 Task: Create a due date automation trigger when advanced on, on the wednesday after a card is due add fields without custom field "Resume" set to a number greater or equal to 1 and lower or equal to 10 at 11:00 AM.
Action: Mouse moved to (1282, 98)
Screenshot: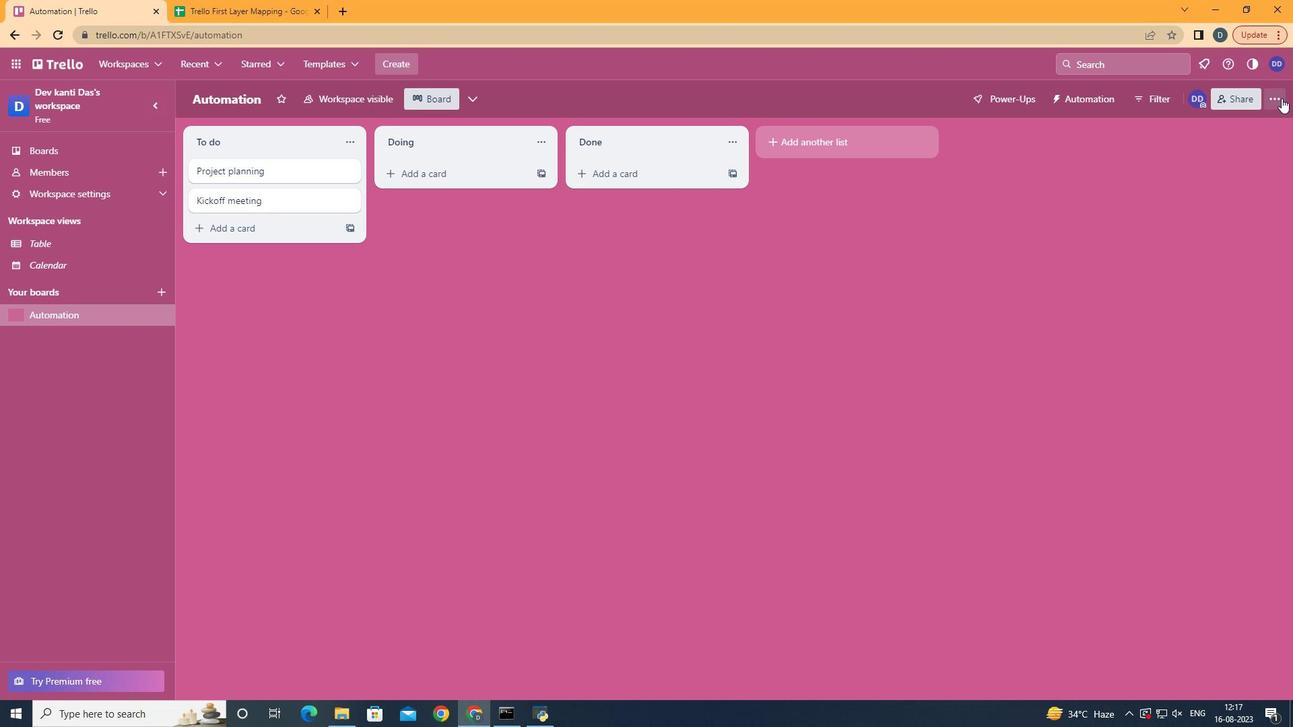 
Action: Mouse pressed left at (1282, 98)
Screenshot: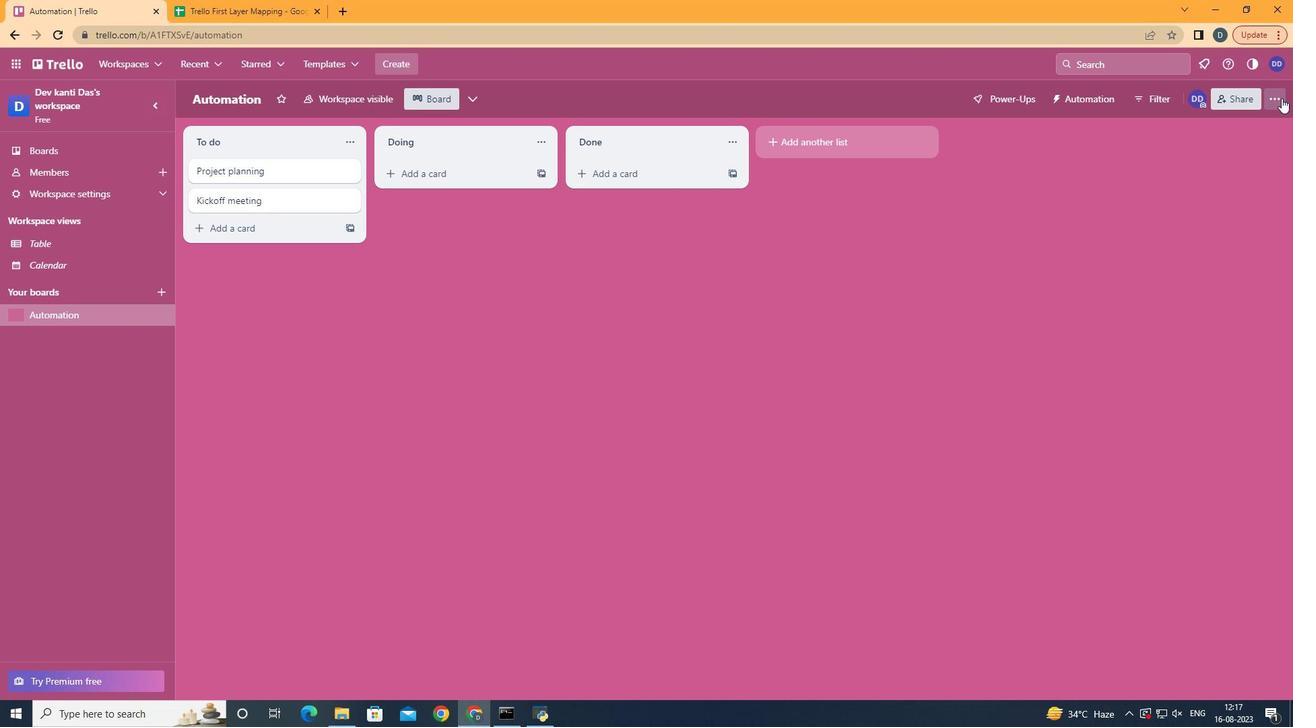 
Action: Mouse moved to (1217, 264)
Screenshot: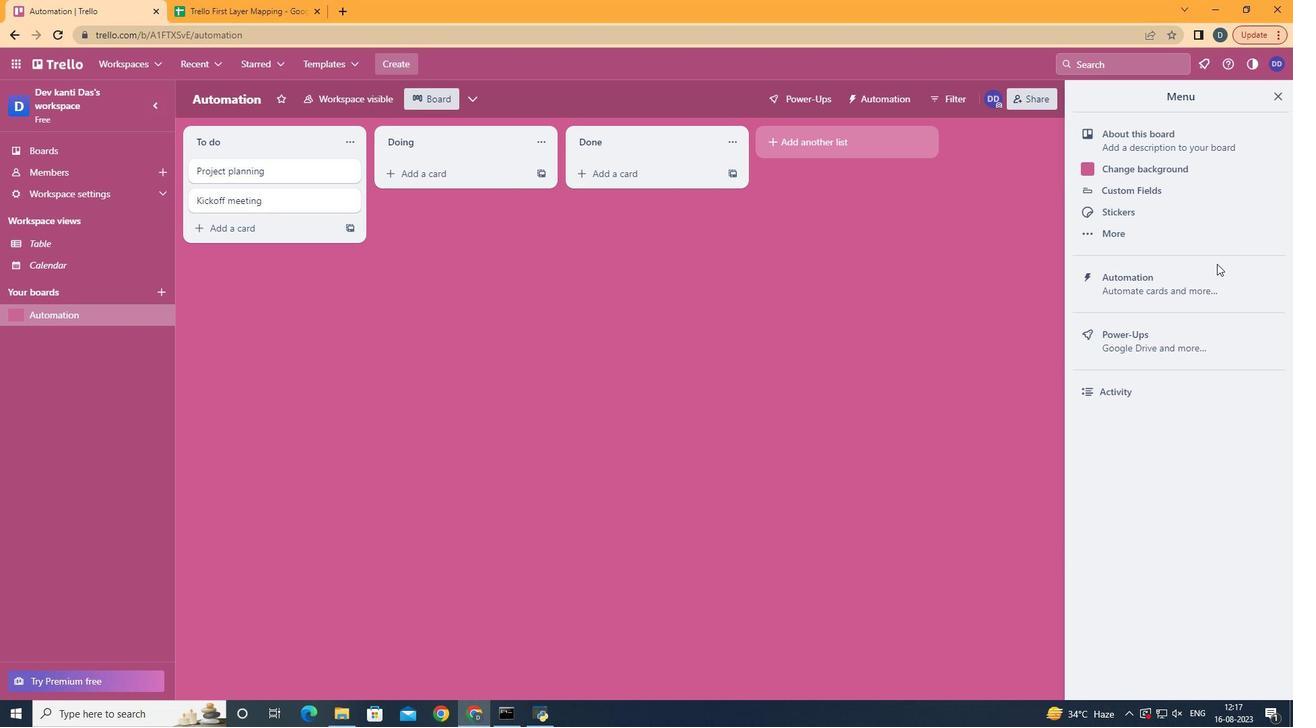 
Action: Mouse pressed left at (1217, 264)
Screenshot: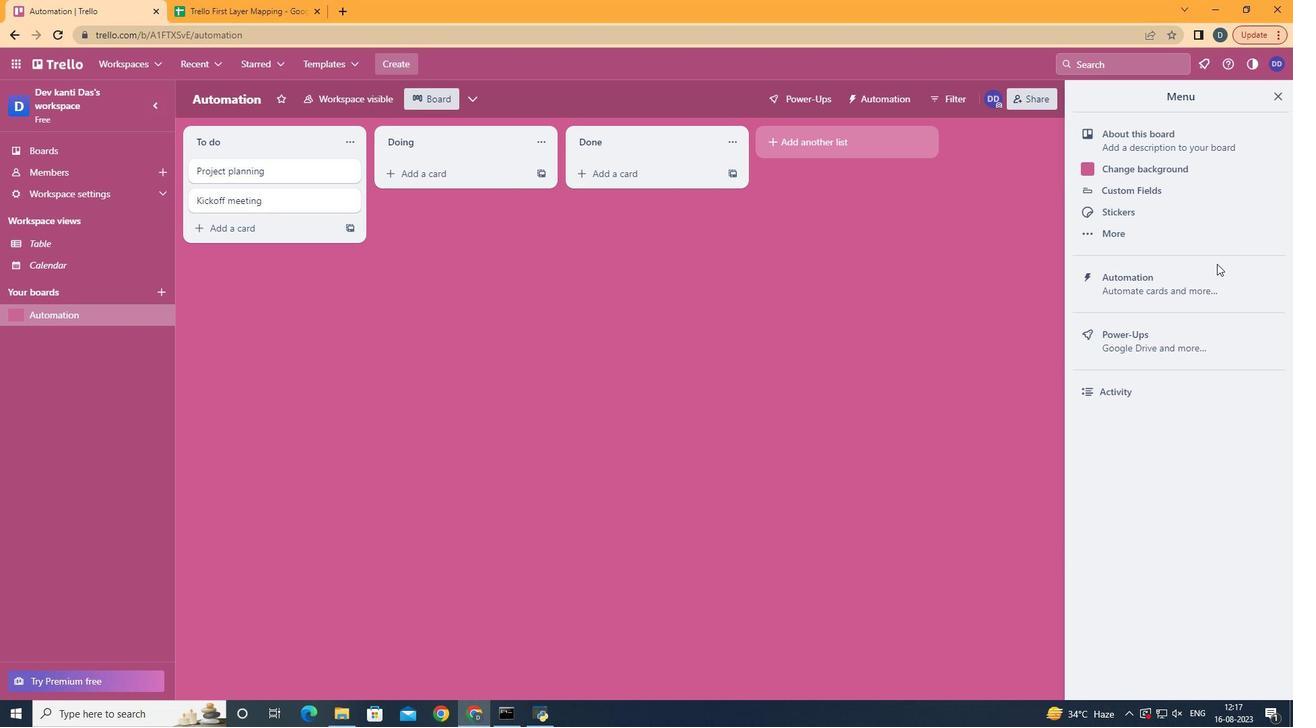 
Action: Mouse moved to (1211, 270)
Screenshot: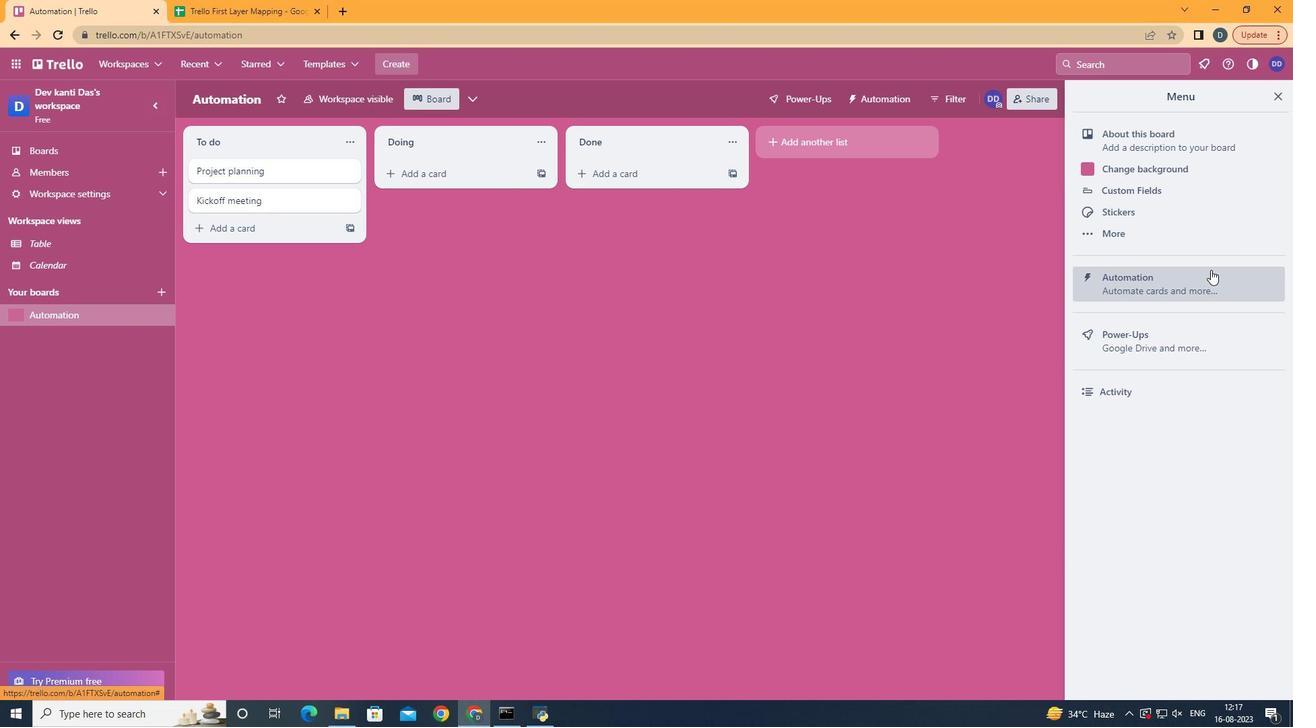 
Action: Mouse pressed left at (1211, 270)
Screenshot: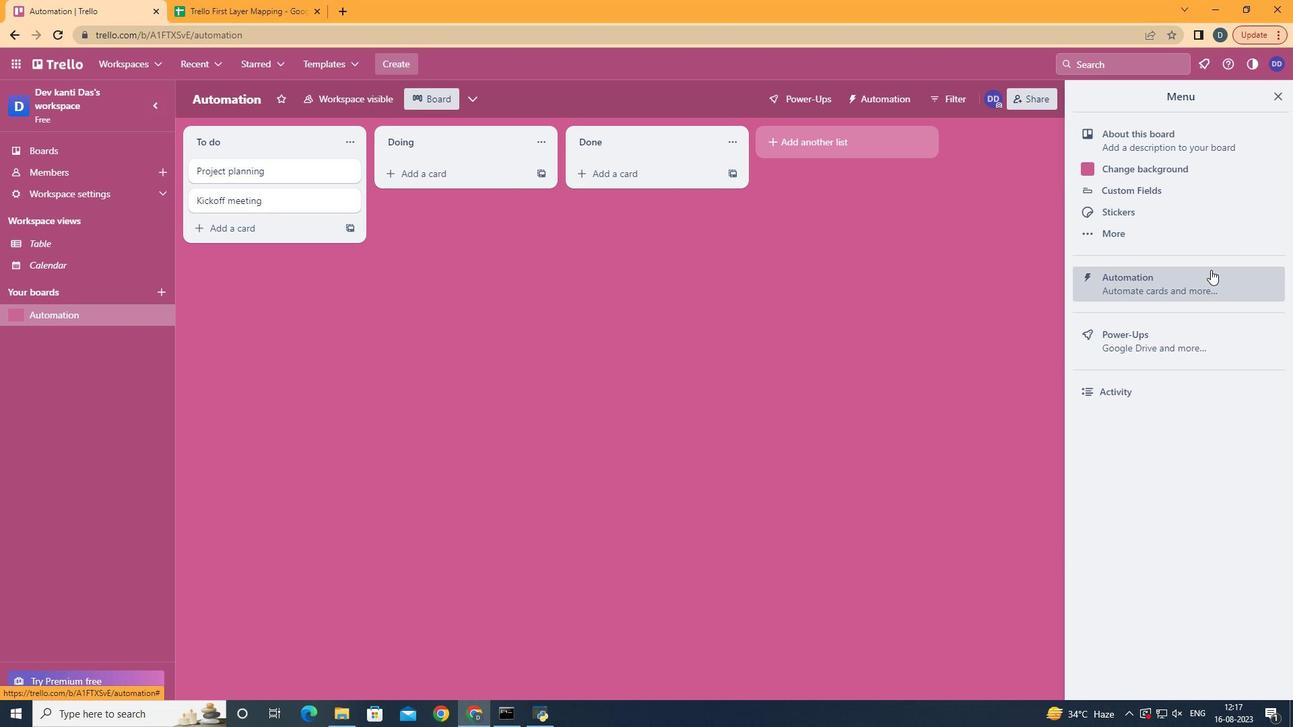 
Action: Mouse moved to (271, 271)
Screenshot: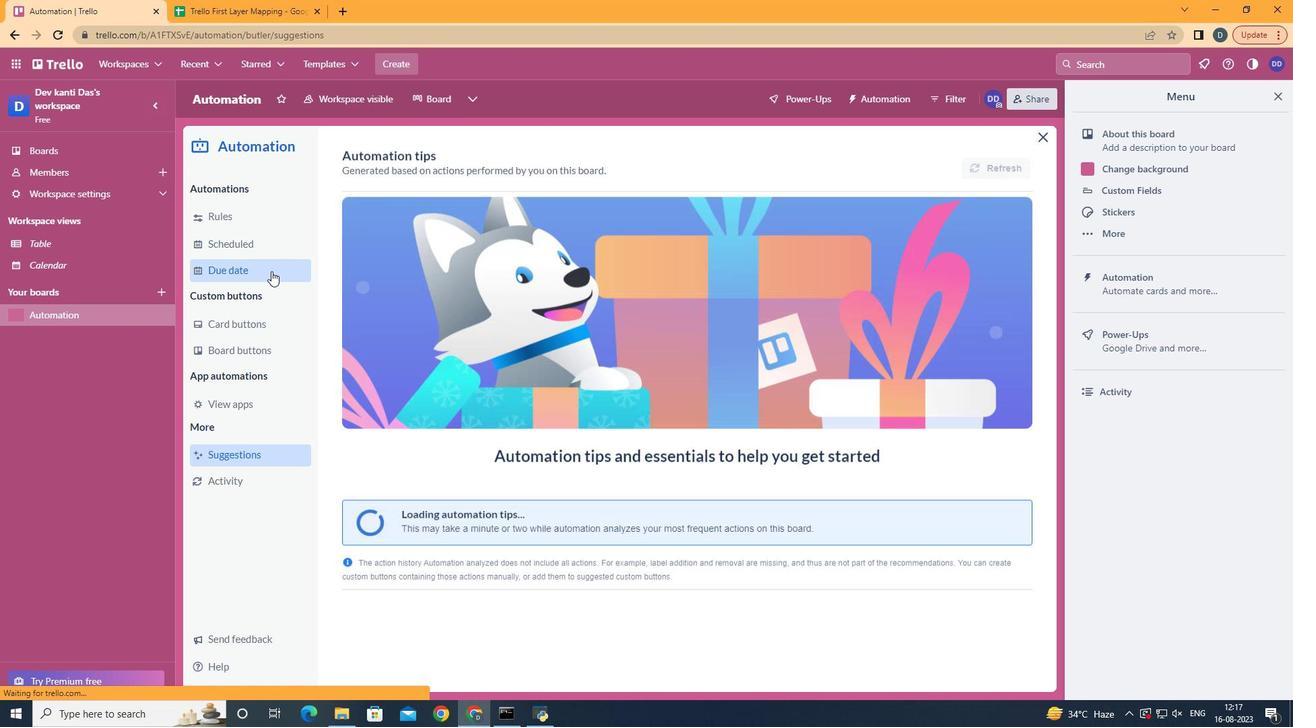 
Action: Mouse pressed left at (271, 271)
Screenshot: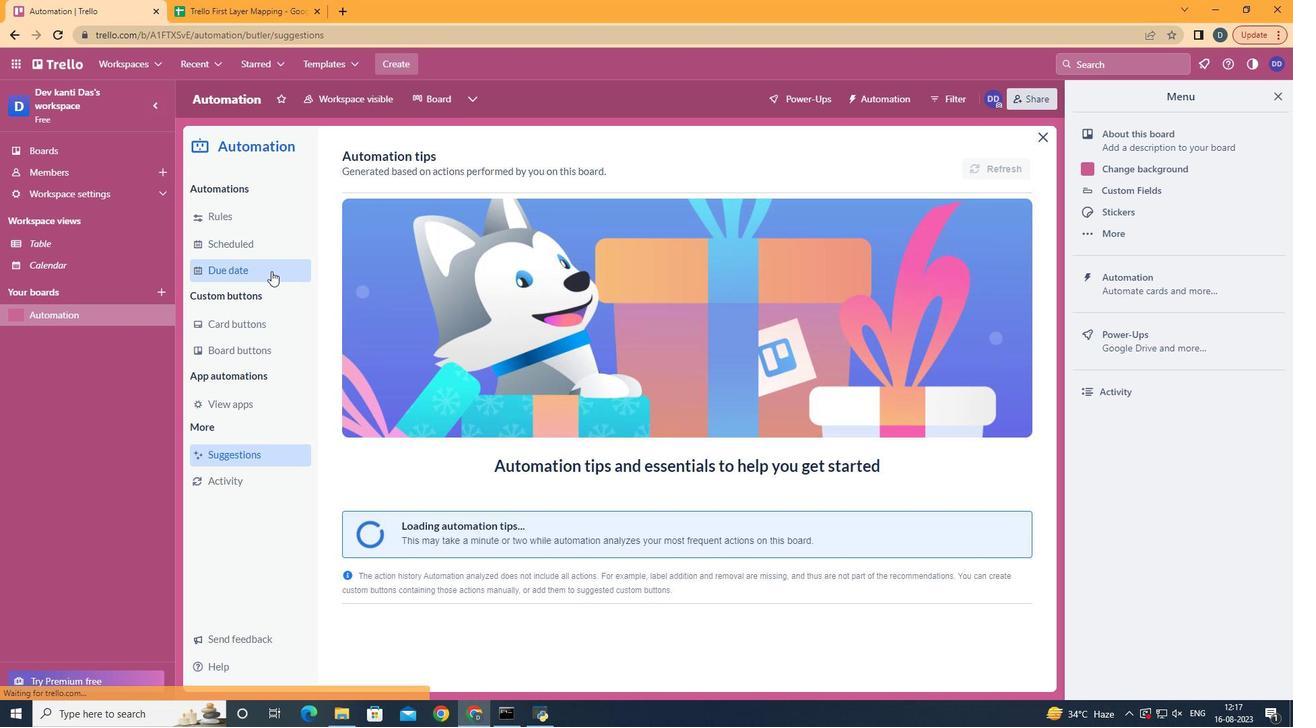 
Action: Mouse moved to (953, 159)
Screenshot: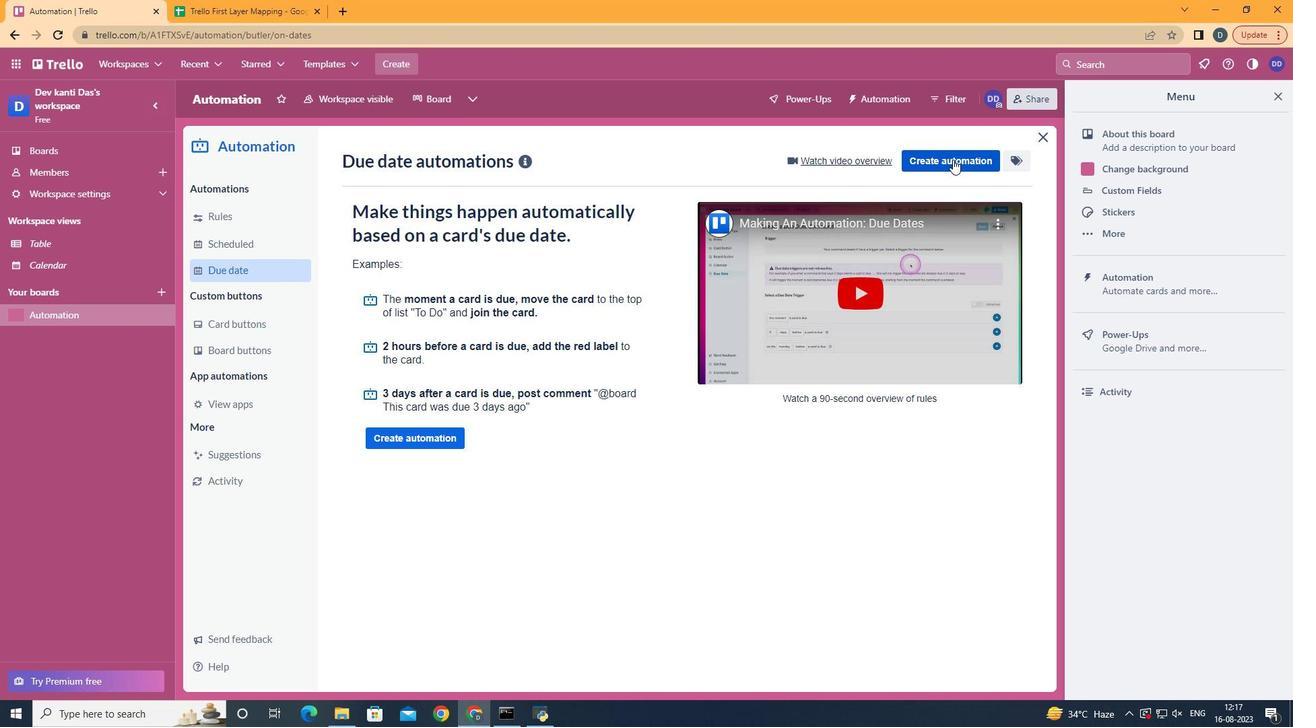 
Action: Mouse pressed left at (953, 159)
Screenshot: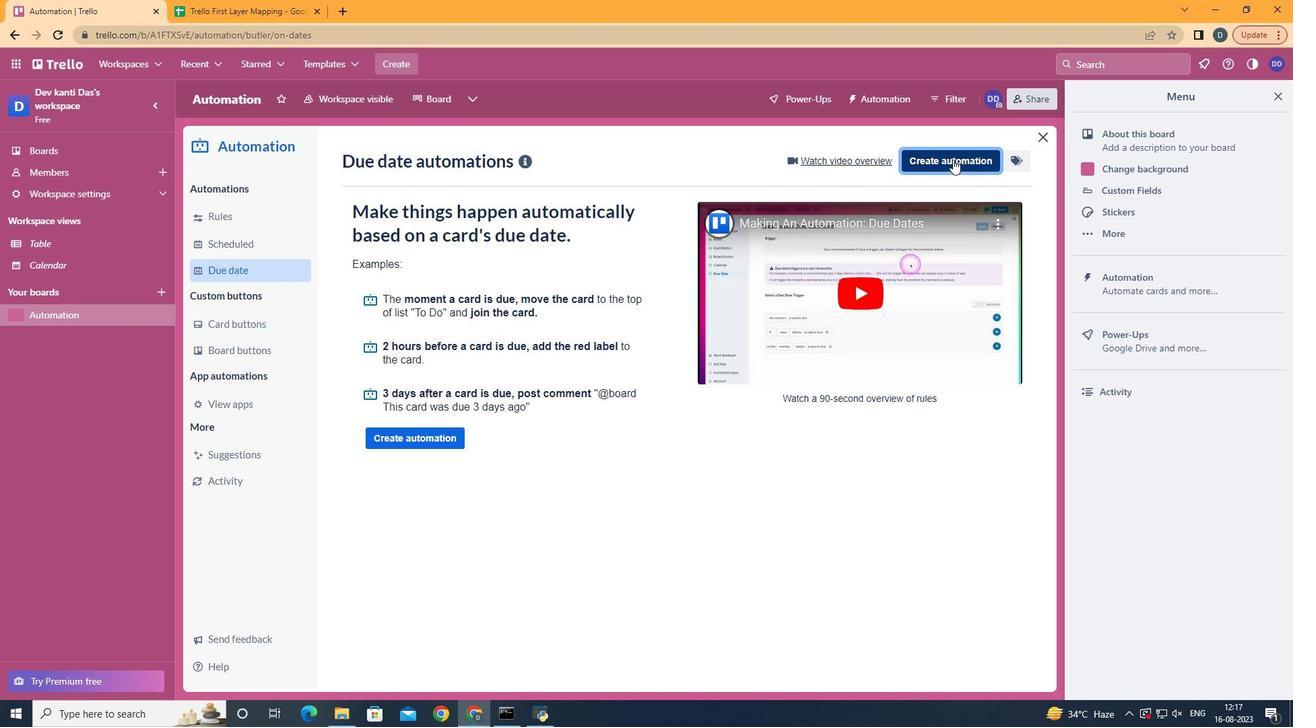 
Action: Mouse moved to (677, 286)
Screenshot: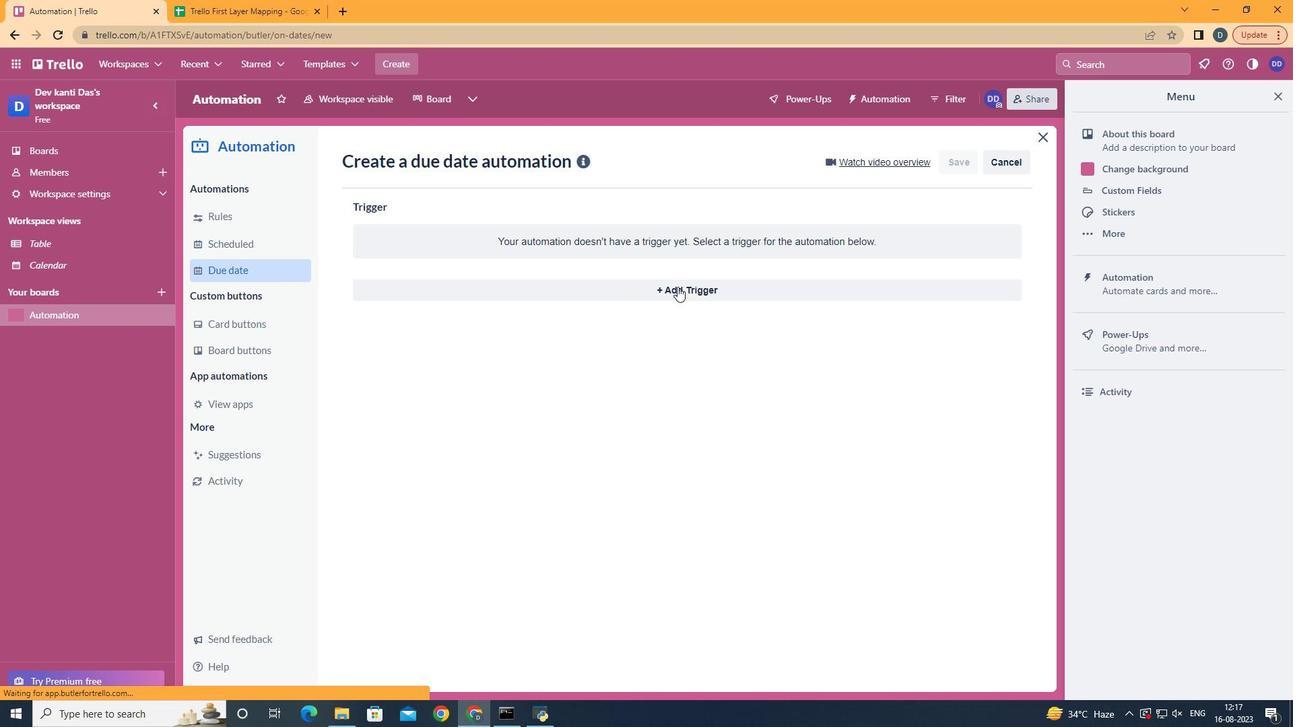 
Action: Mouse pressed left at (677, 286)
Screenshot: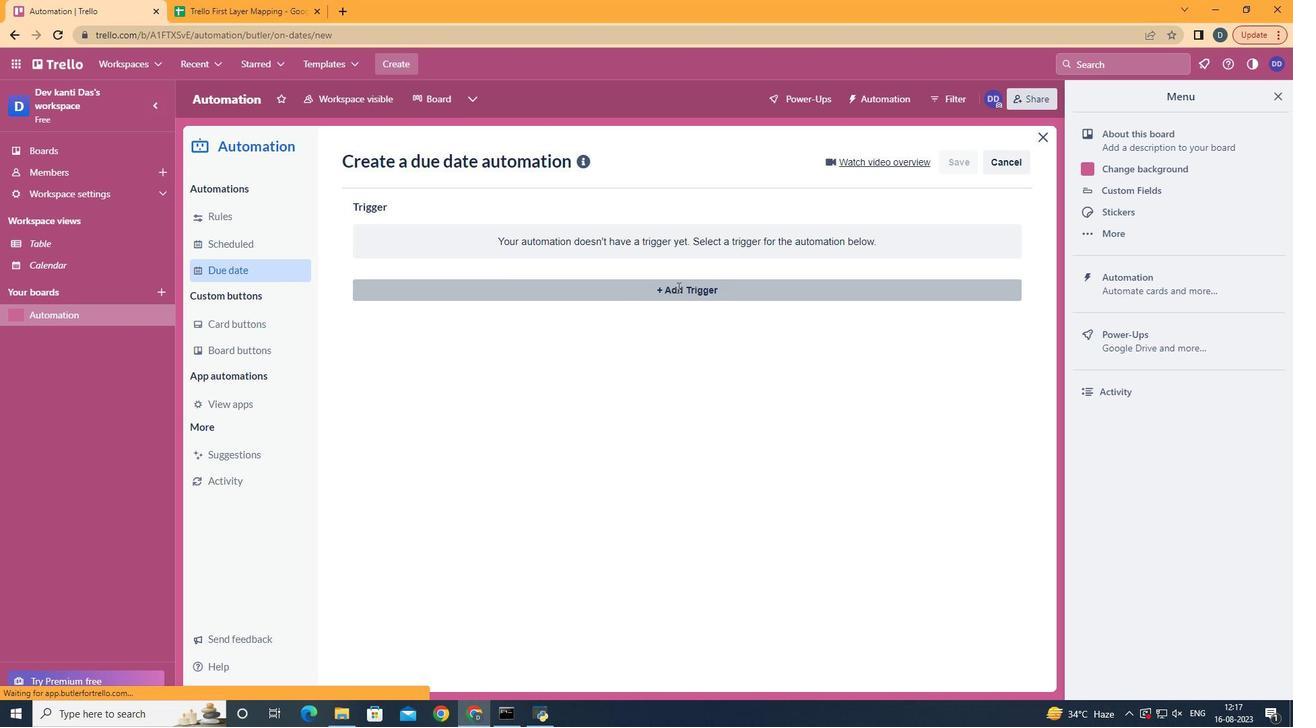 
Action: Mouse moved to (445, 408)
Screenshot: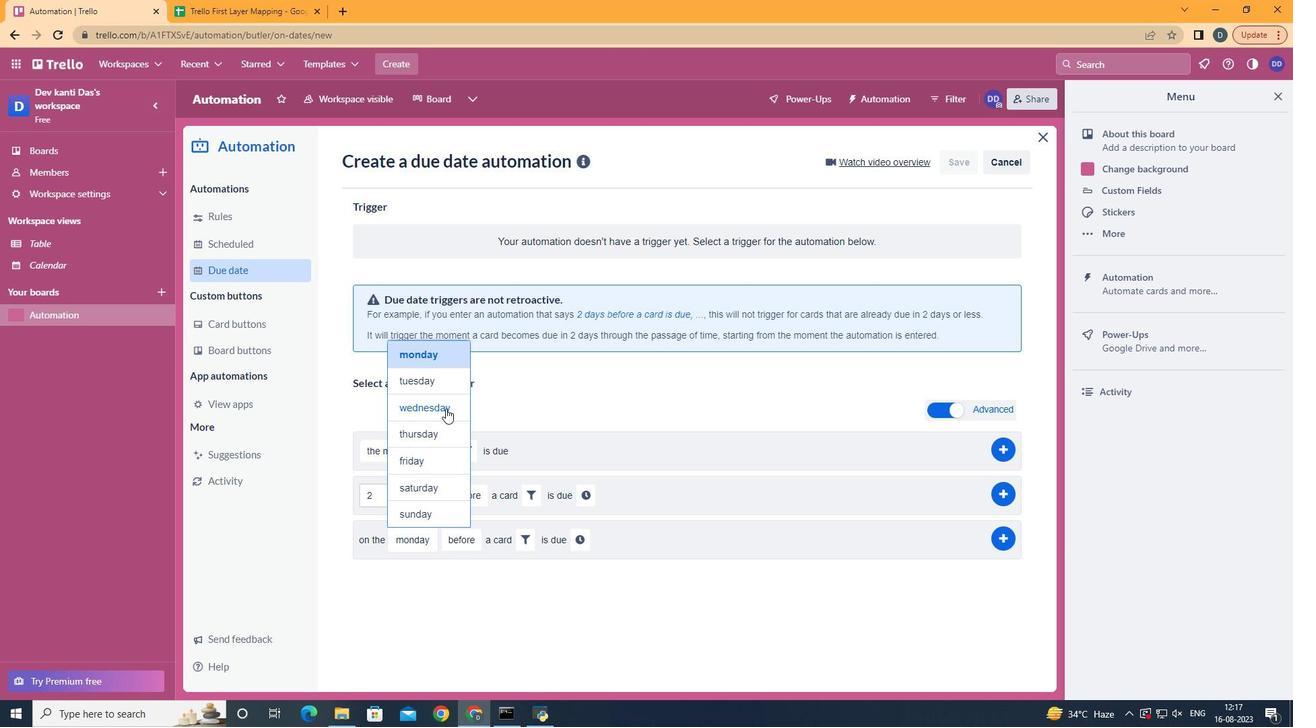 
Action: Mouse pressed left at (445, 408)
Screenshot: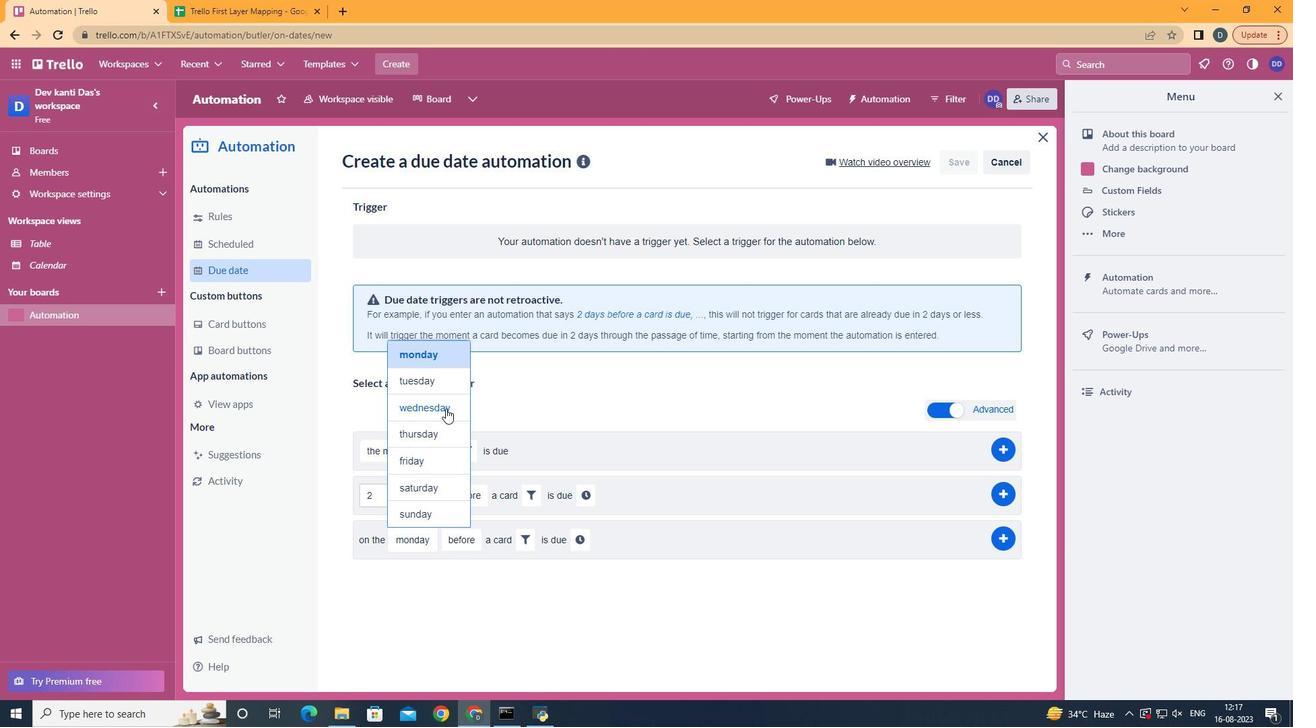 
Action: Mouse moved to (497, 597)
Screenshot: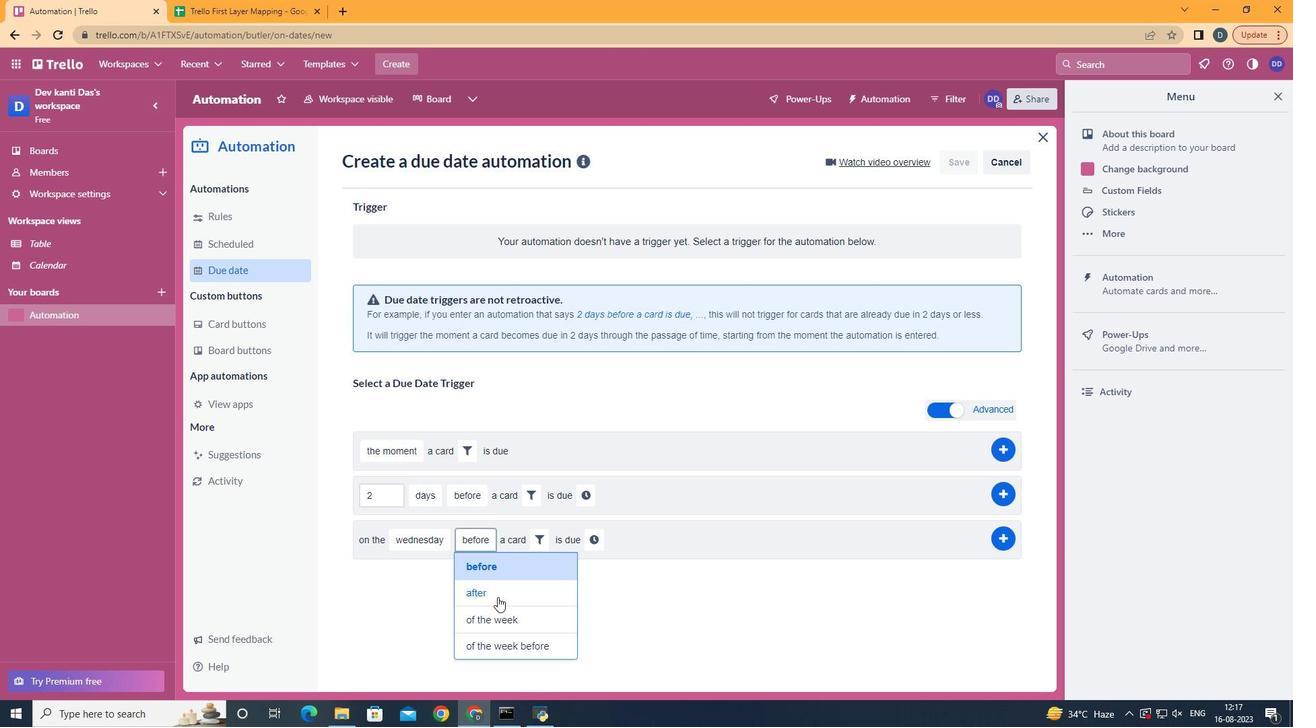 
Action: Mouse pressed left at (497, 597)
Screenshot: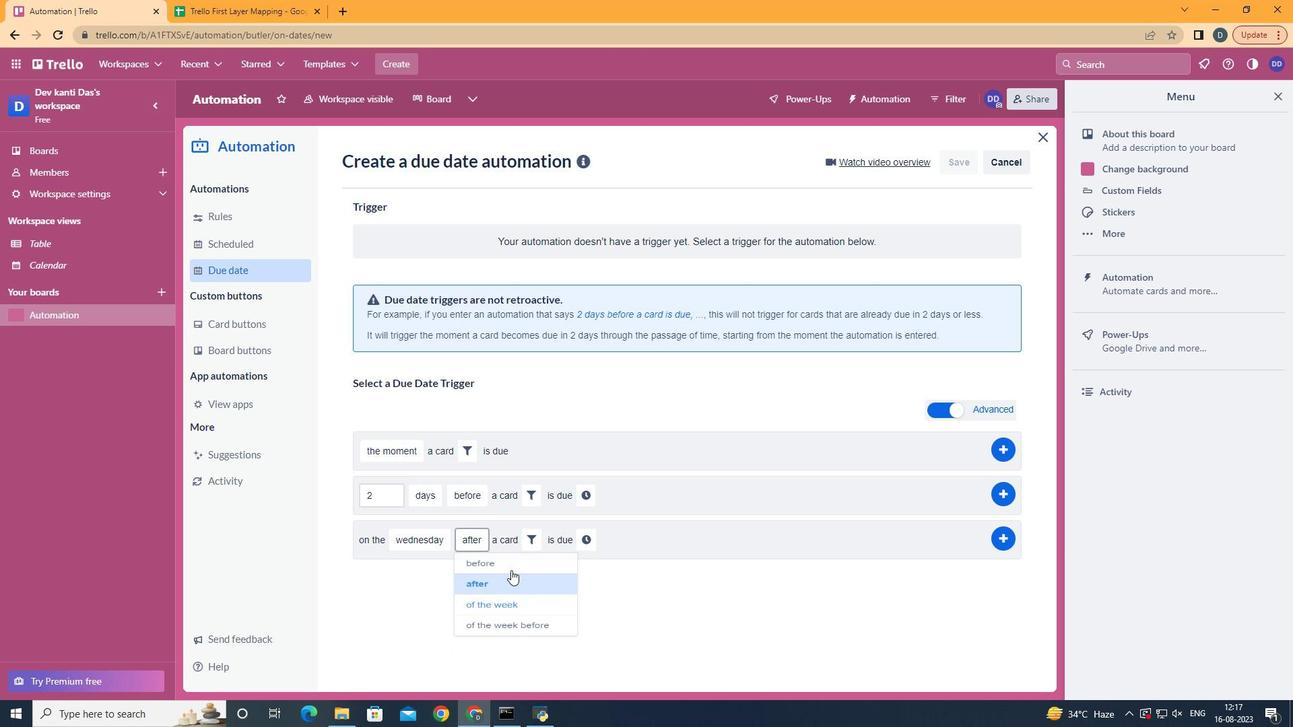 
Action: Mouse moved to (528, 534)
Screenshot: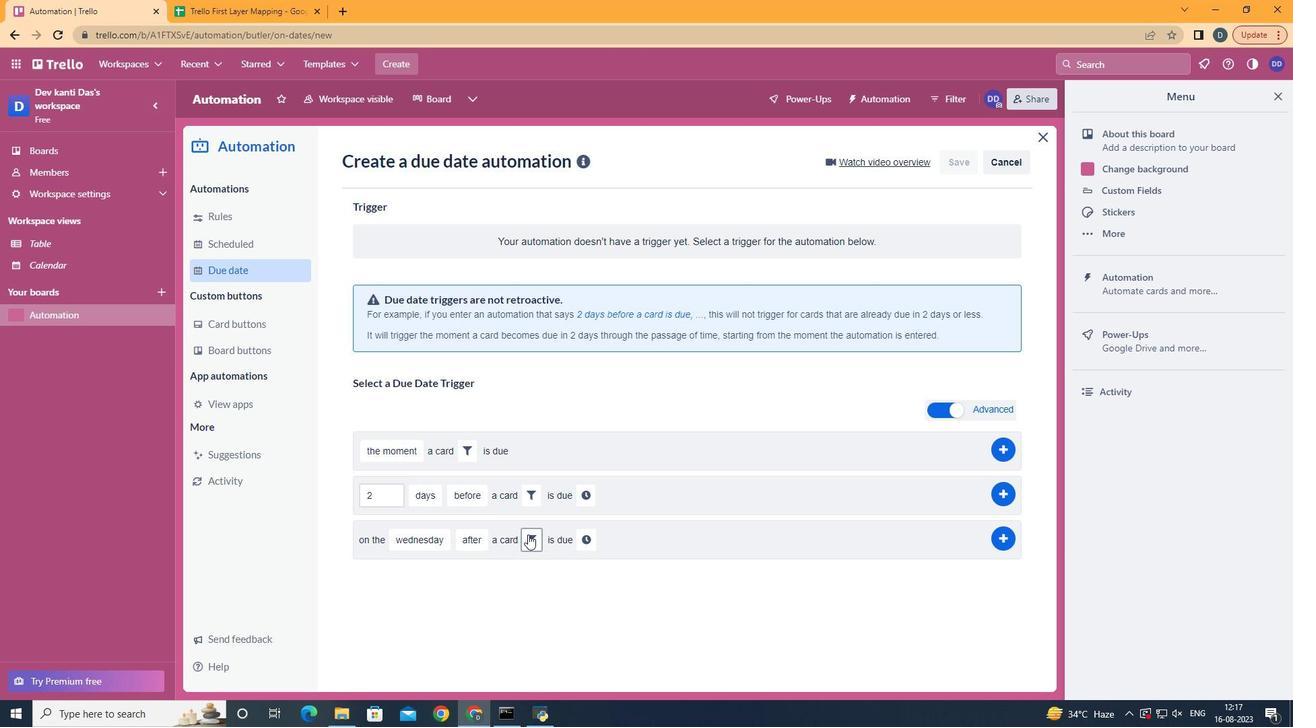 
Action: Mouse pressed left at (528, 534)
Screenshot: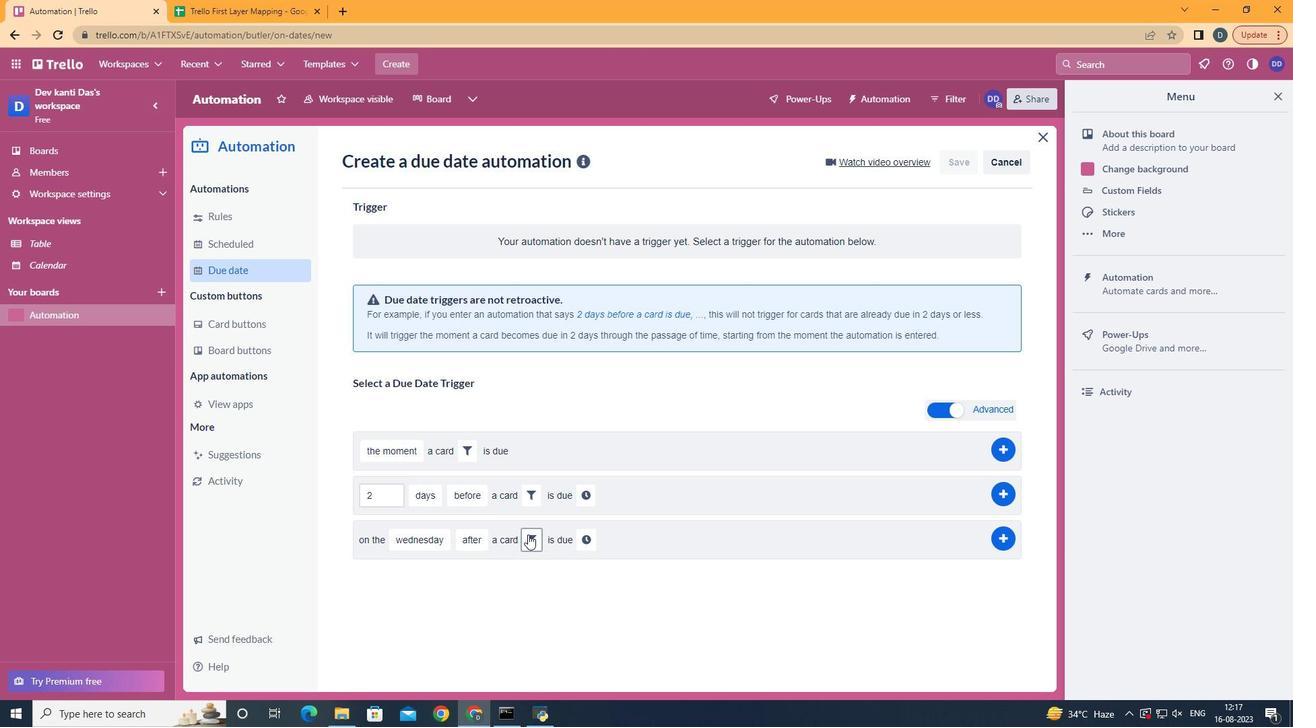 
Action: Mouse moved to (759, 585)
Screenshot: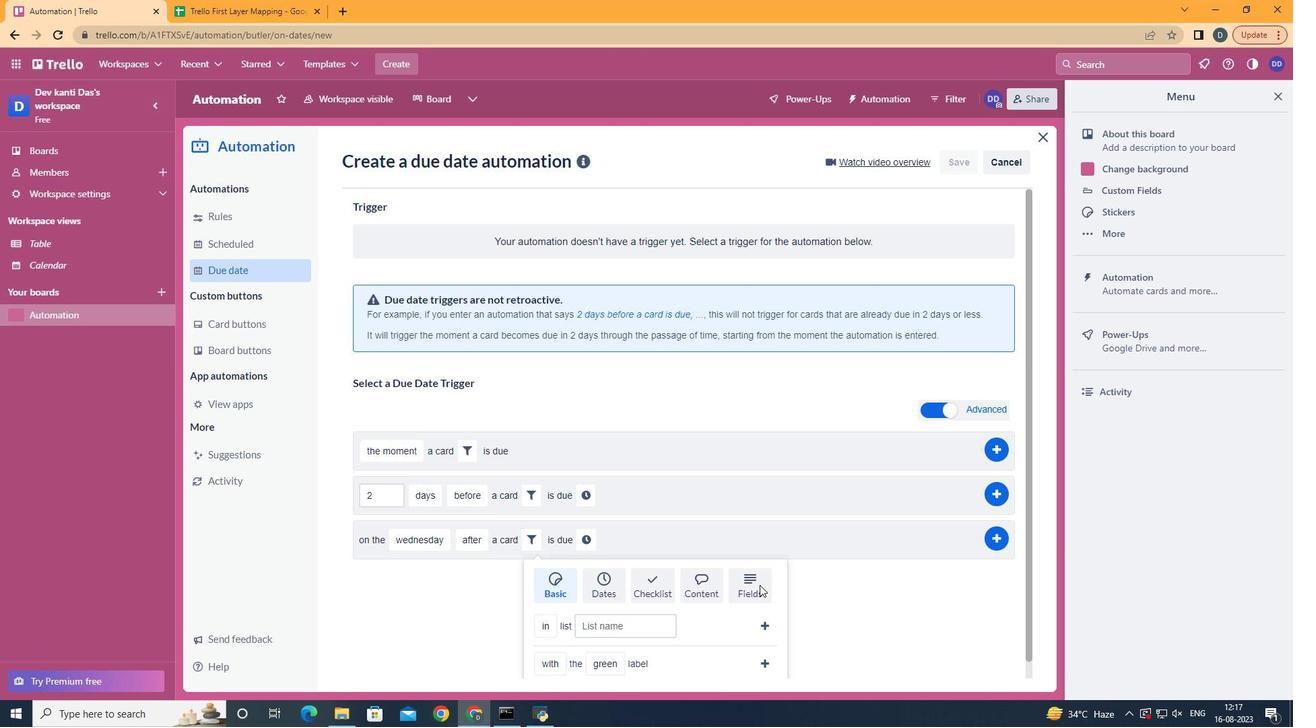 
Action: Mouse pressed left at (759, 585)
Screenshot: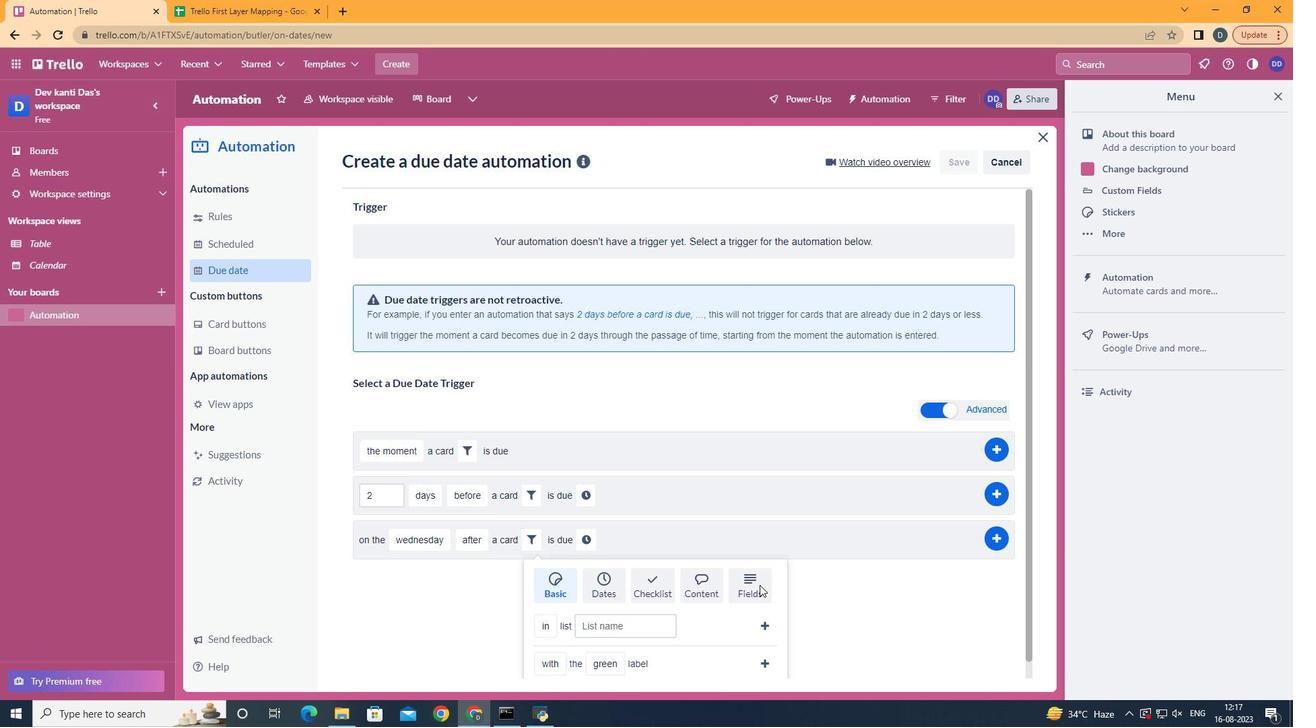 
Action: Mouse scrolled (759, 584) with delta (0, 0)
Screenshot: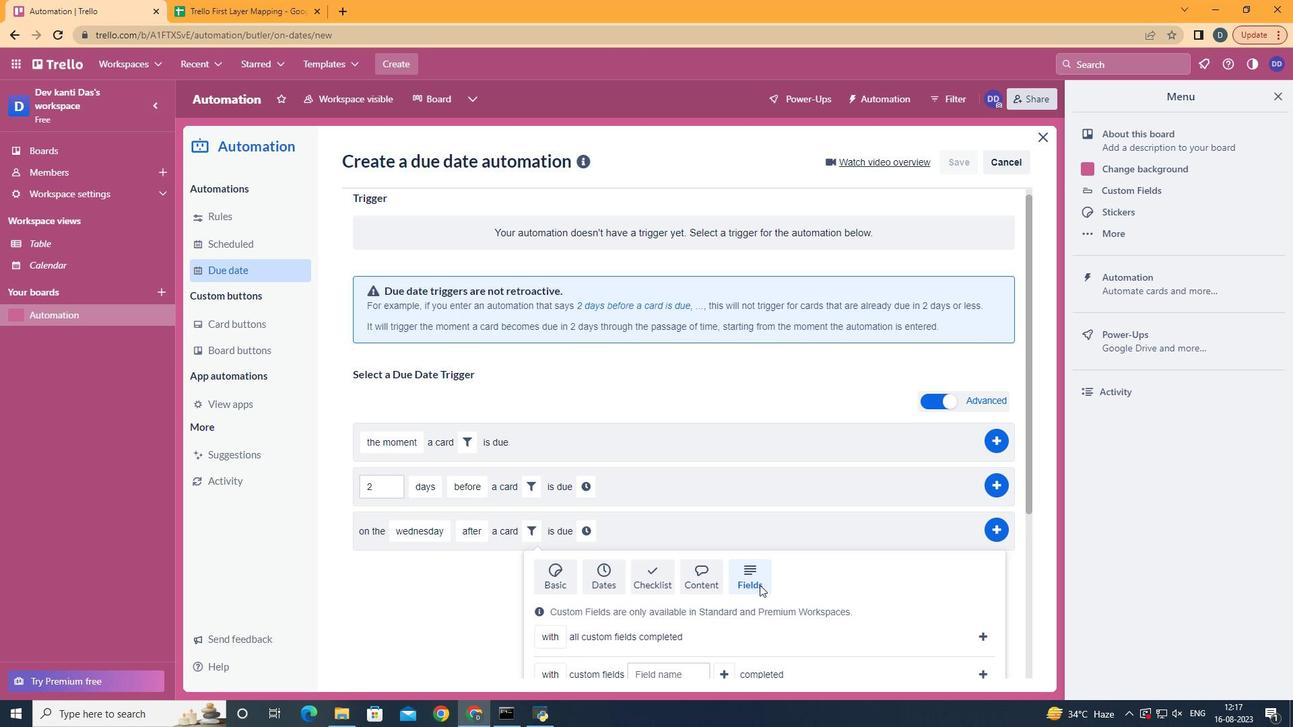
Action: Mouse scrolled (759, 584) with delta (0, 0)
Screenshot: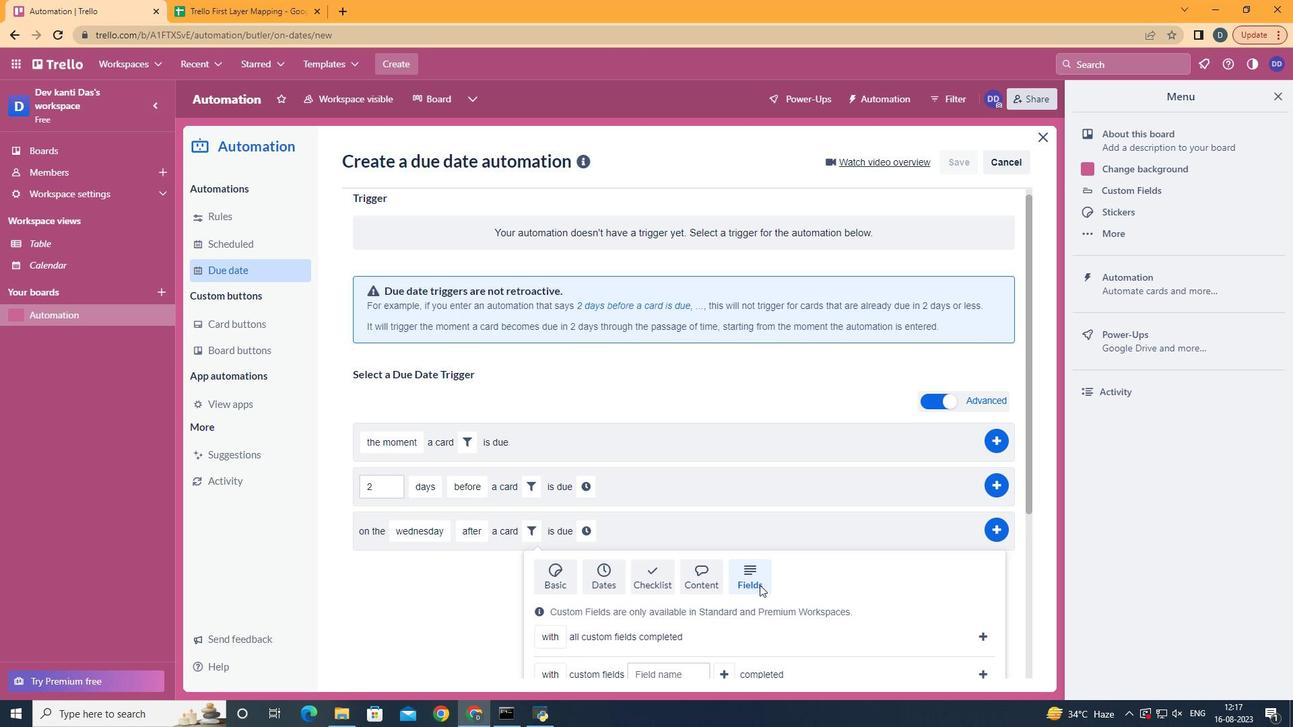 
Action: Mouse scrolled (759, 584) with delta (0, 0)
Screenshot: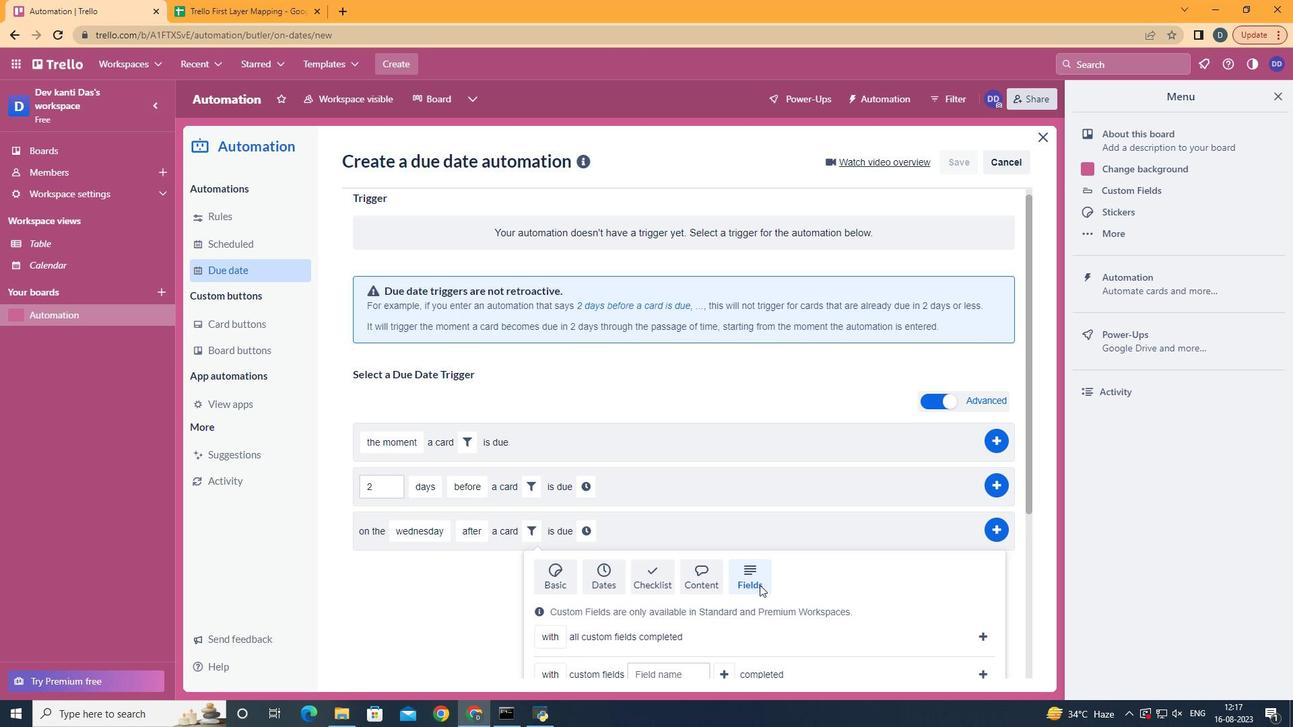 
Action: Mouse scrolled (759, 584) with delta (0, 0)
Screenshot: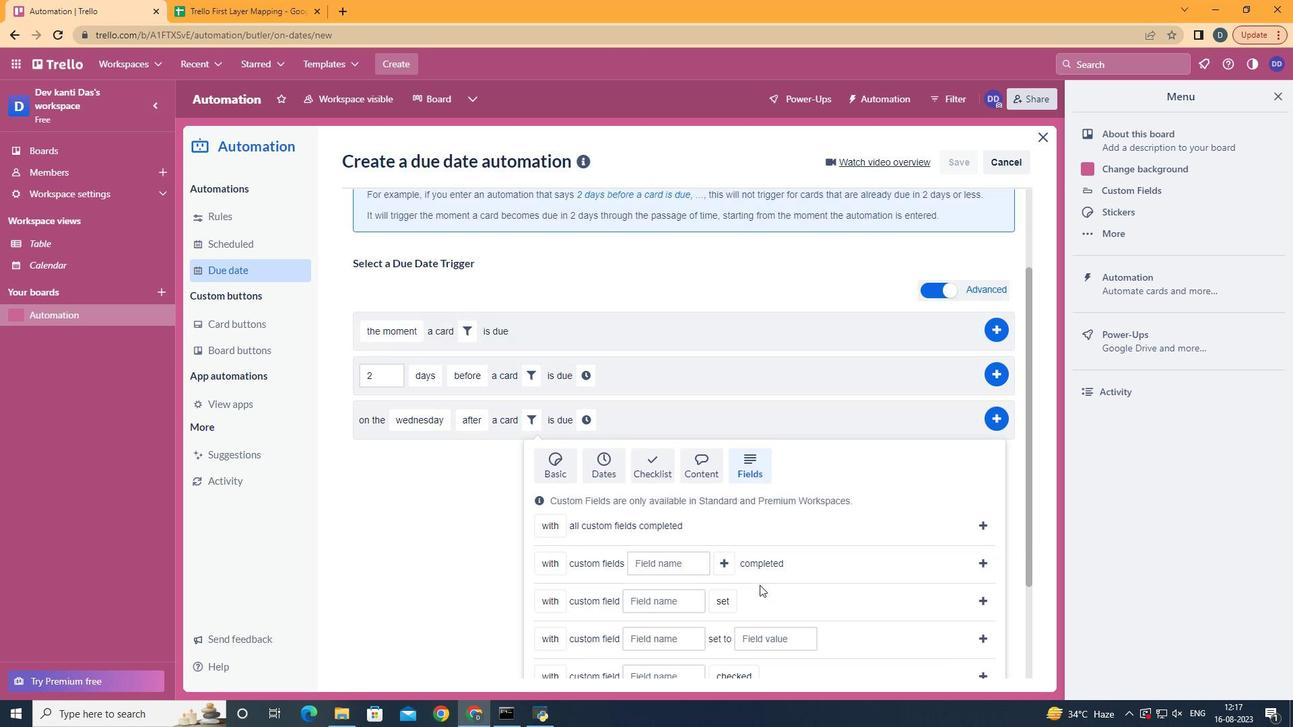 
Action: Mouse scrolled (759, 584) with delta (0, 0)
Screenshot: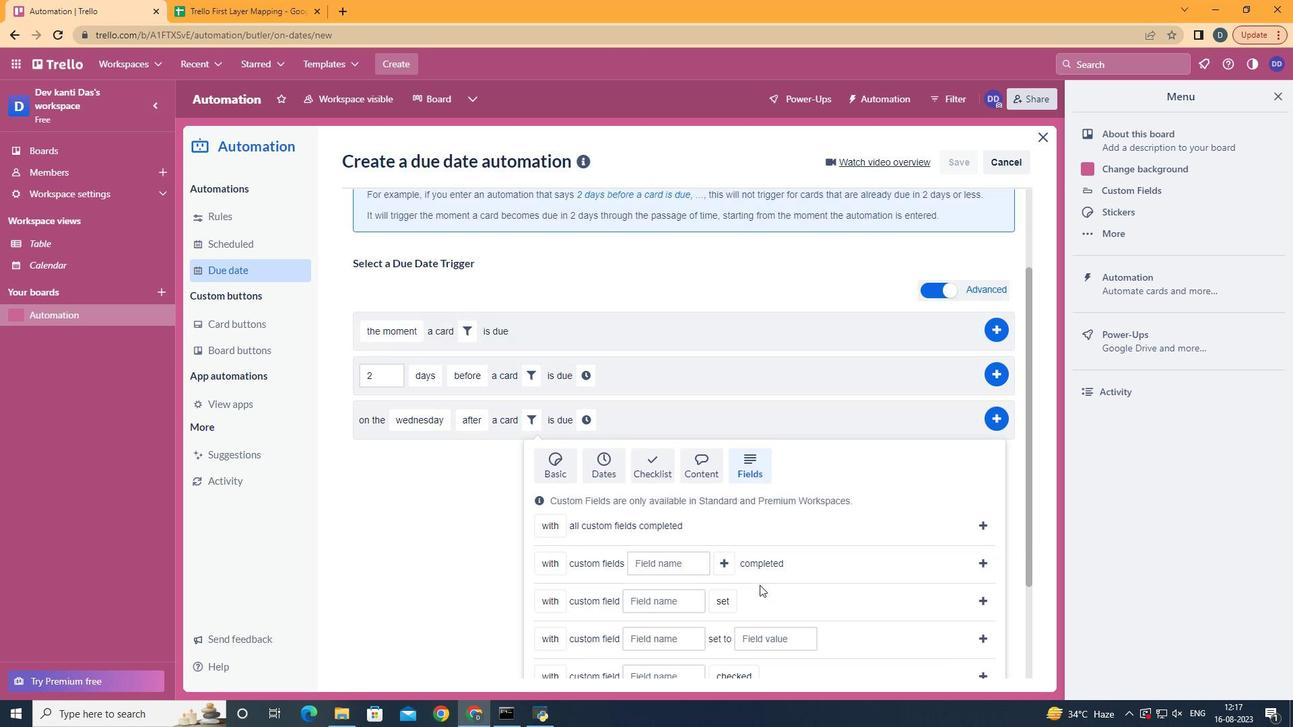 
Action: Mouse moved to (644, 578)
Screenshot: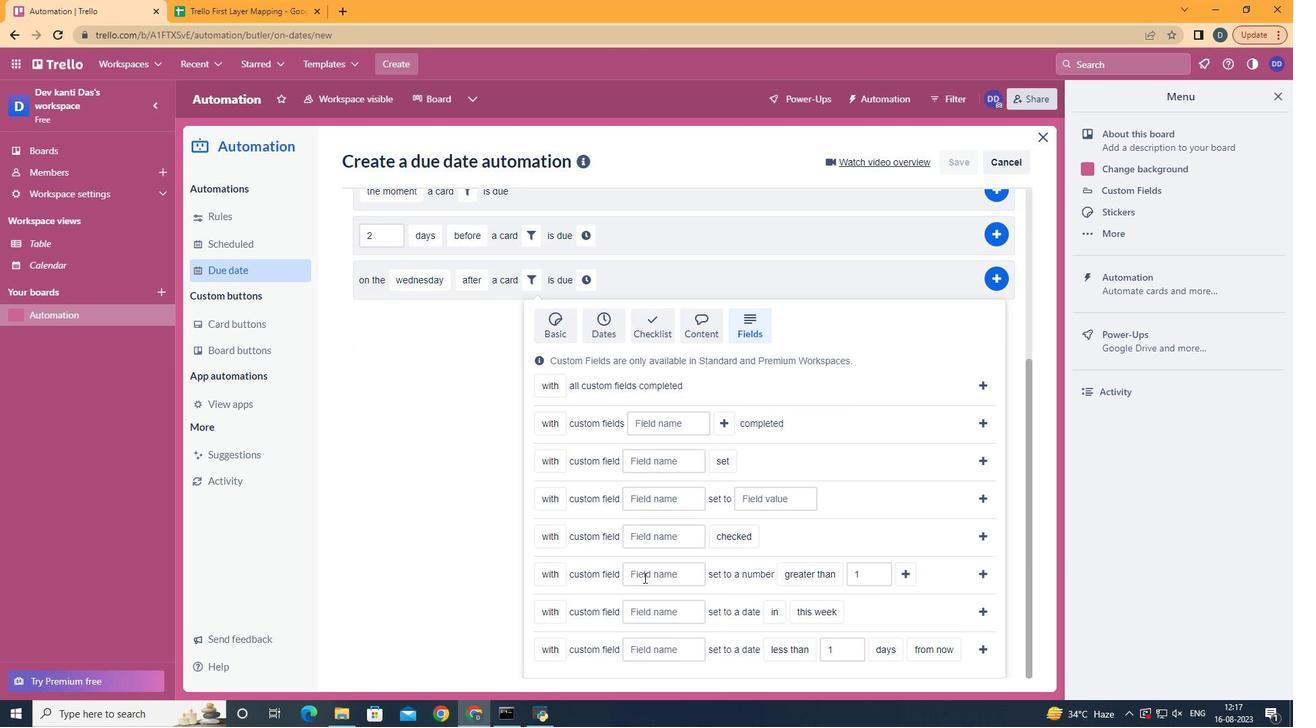 
Action: Mouse pressed left at (644, 578)
Screenshot: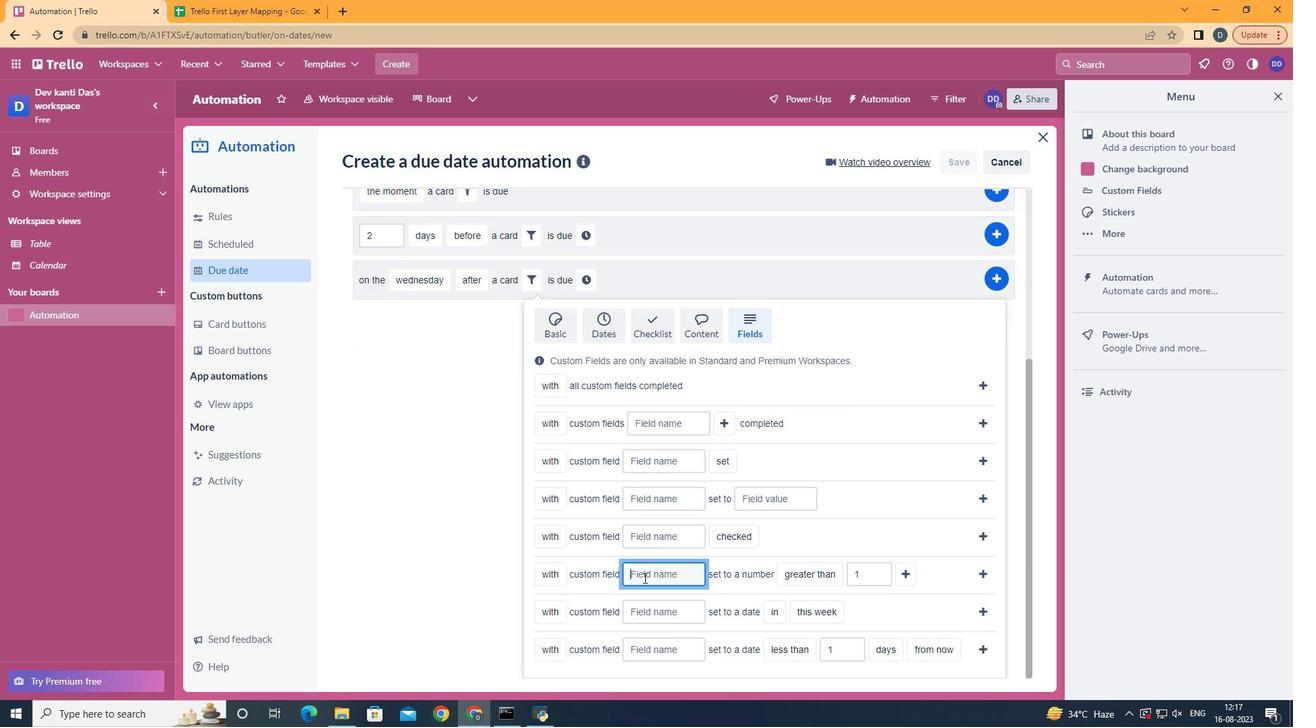 
Action: Mouse moved to (553, 623)
Screenshot: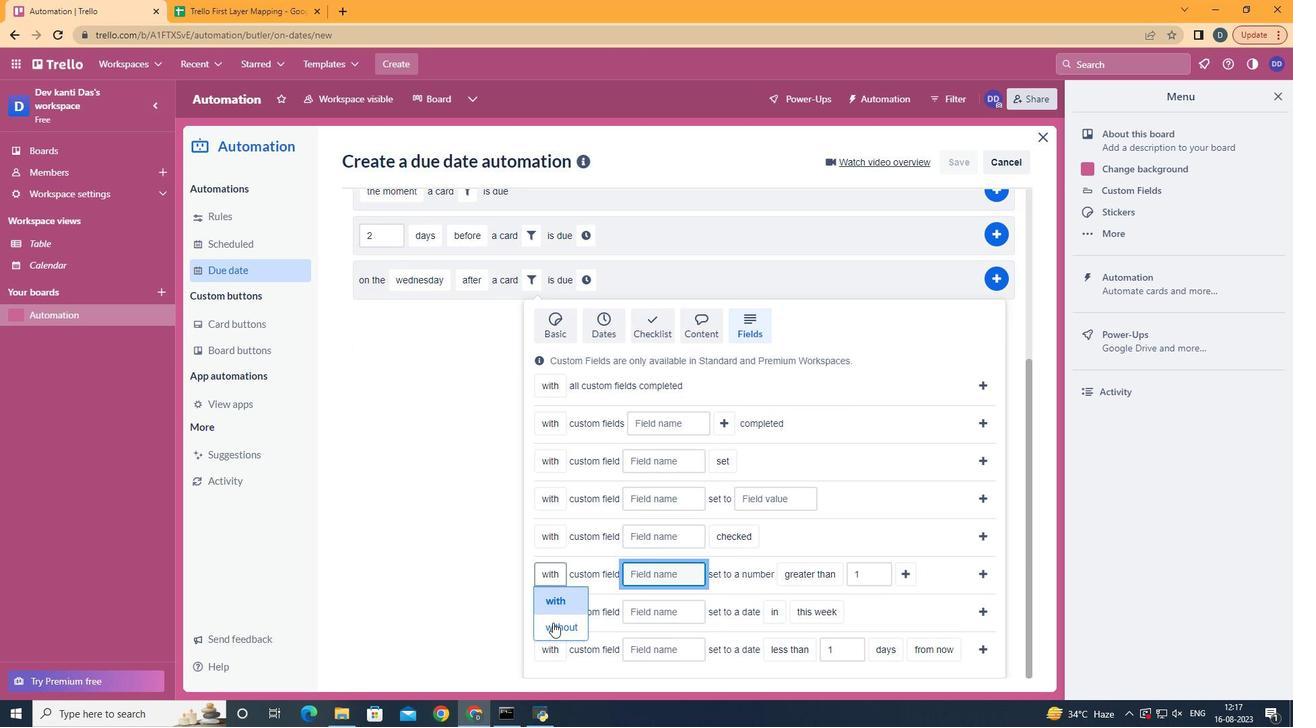 
Action: Mouse pressed left at (553, 623)
Screenshot: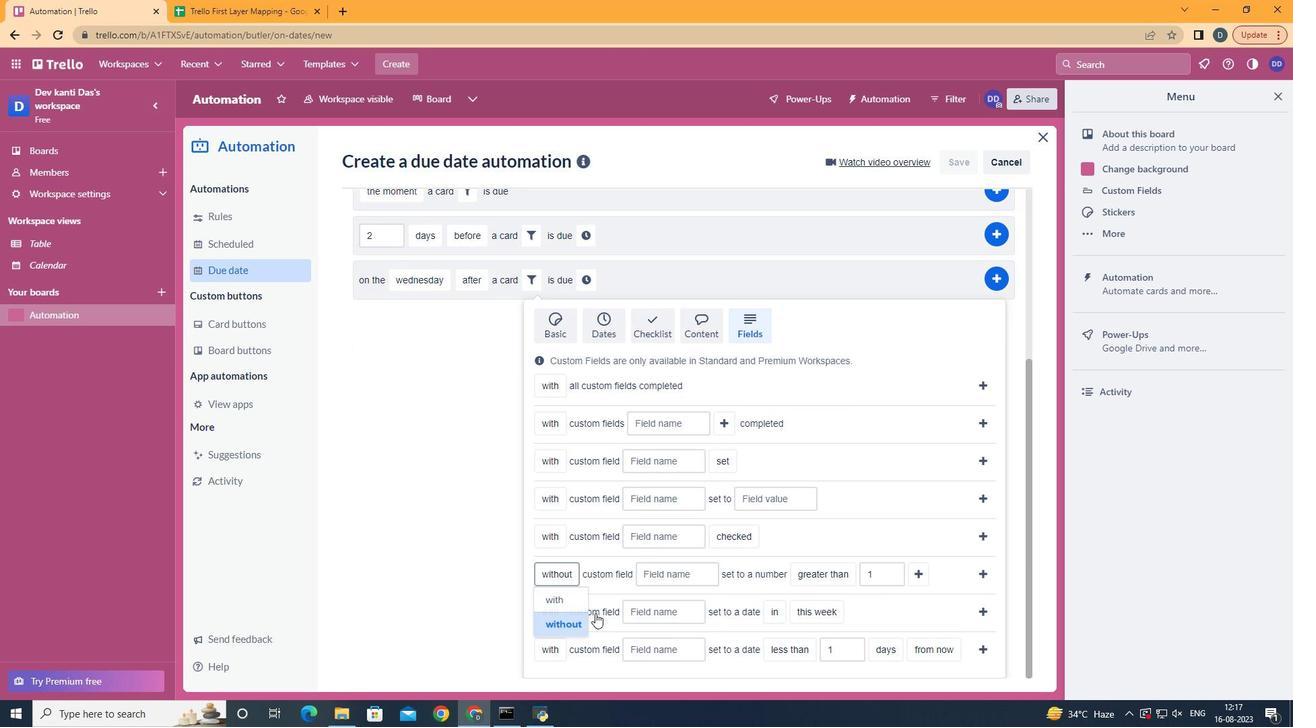 
Action: Mouse moved to (670, 577)
Screenshot: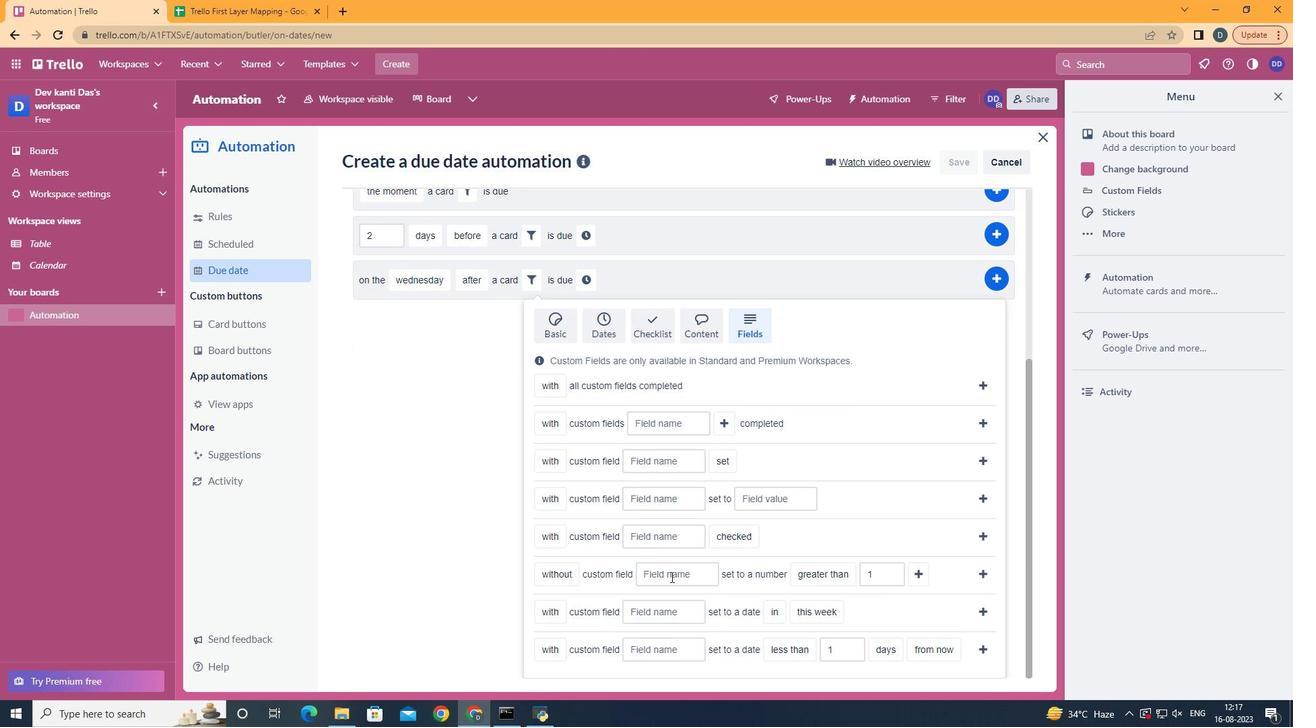 
Action: Mouse pressed left at (670, 577)
Screenshot: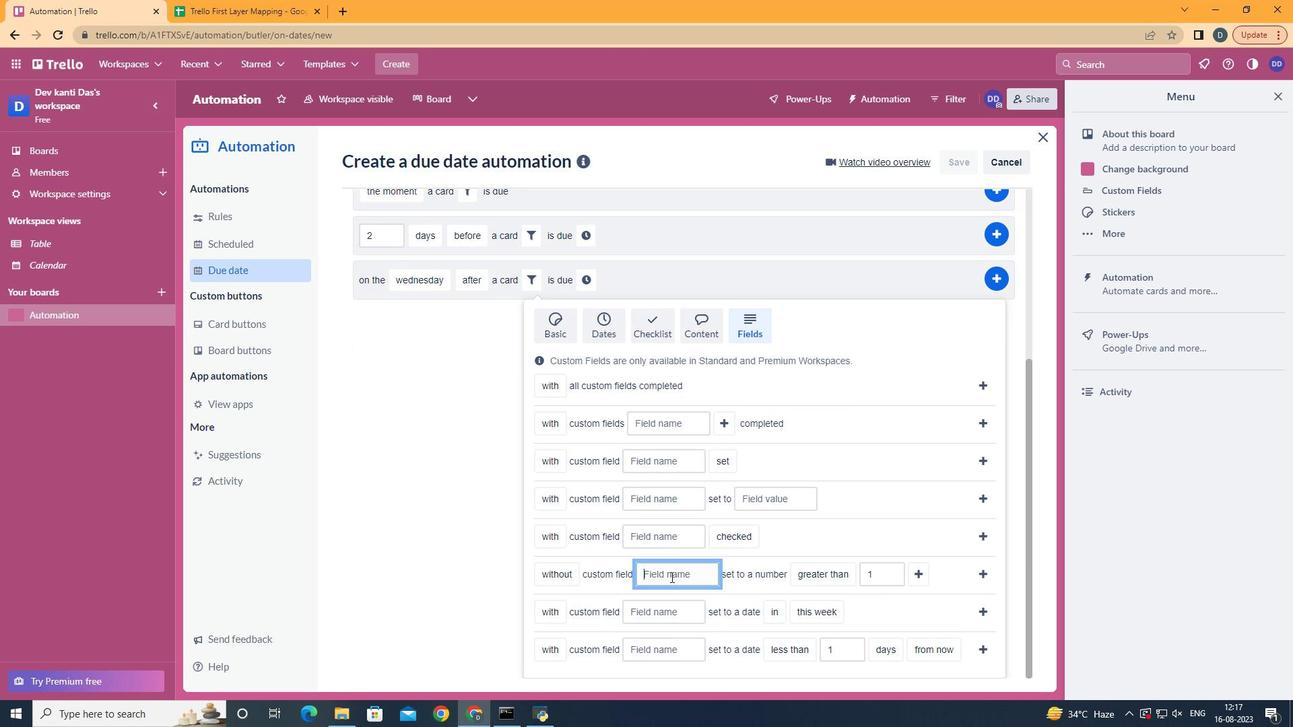 
Action: Key pressed <Key.shift><Key.shift><Key.shift>Resume
Screenshot: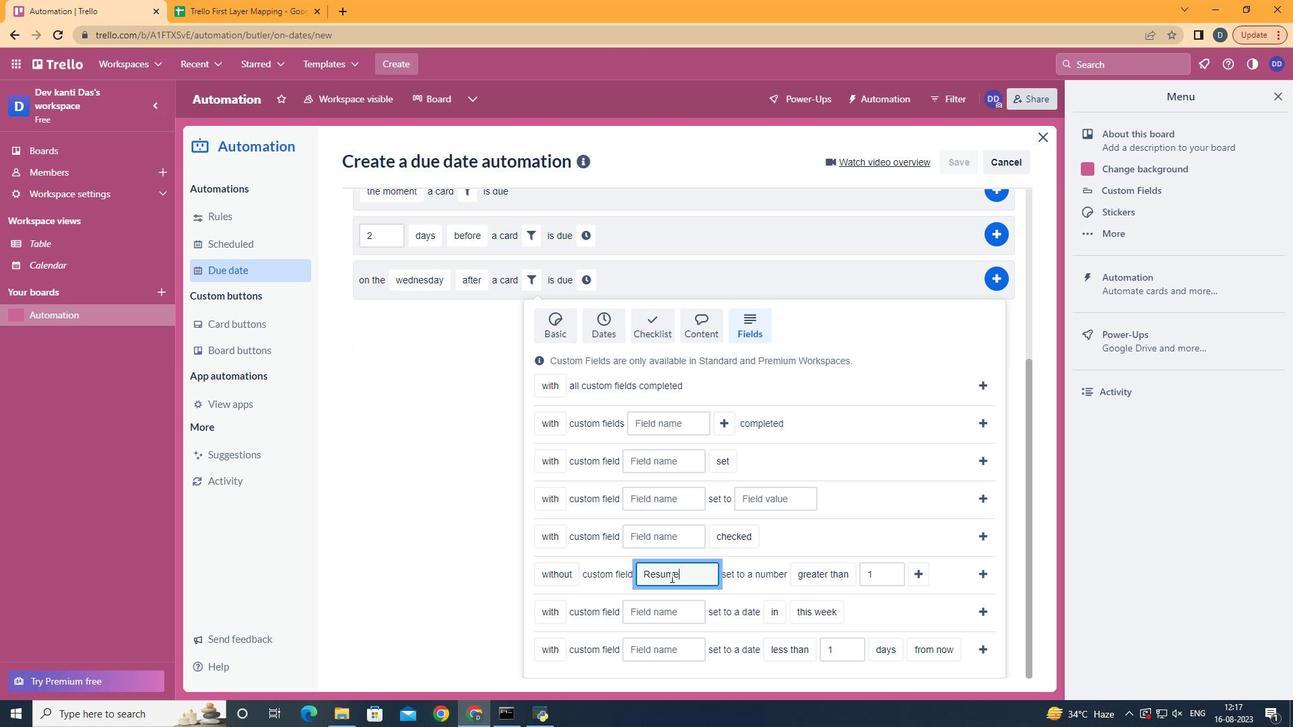 
Action: Mouse moved to (857, 496)
Screenshot: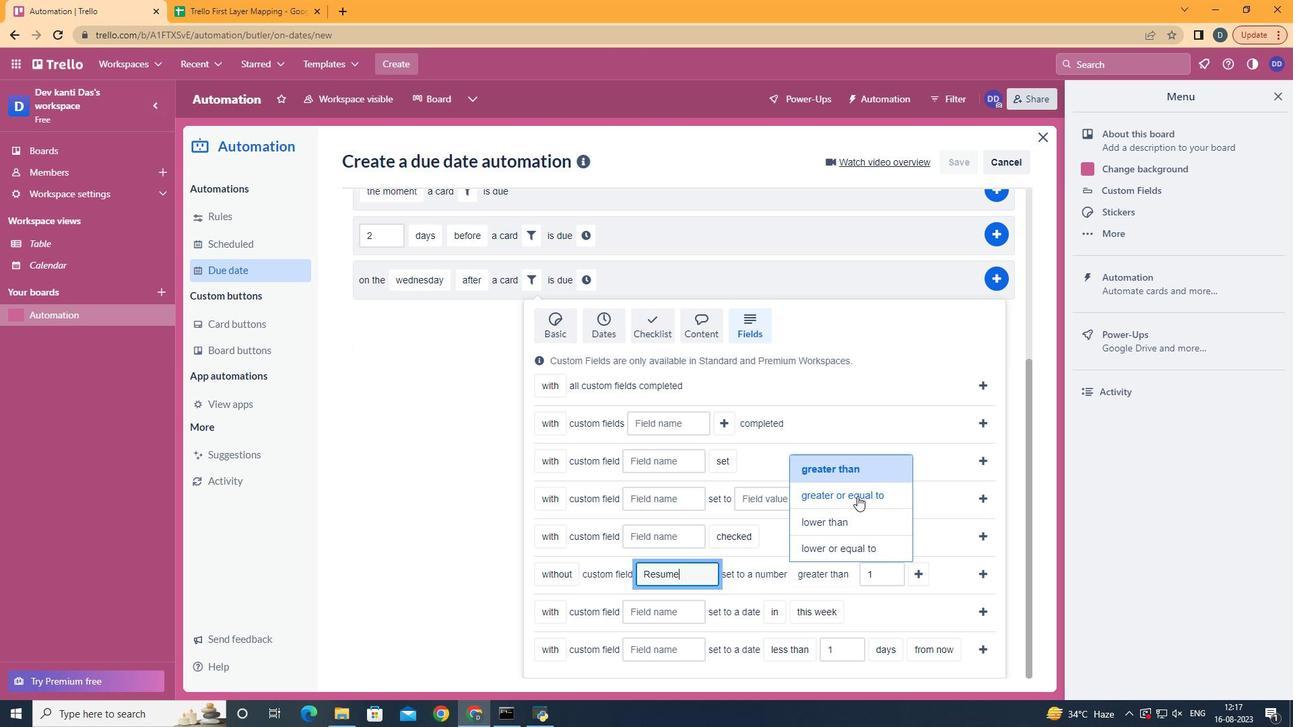 
Action: Mouse pressed left at (857, 496)
Screenshot: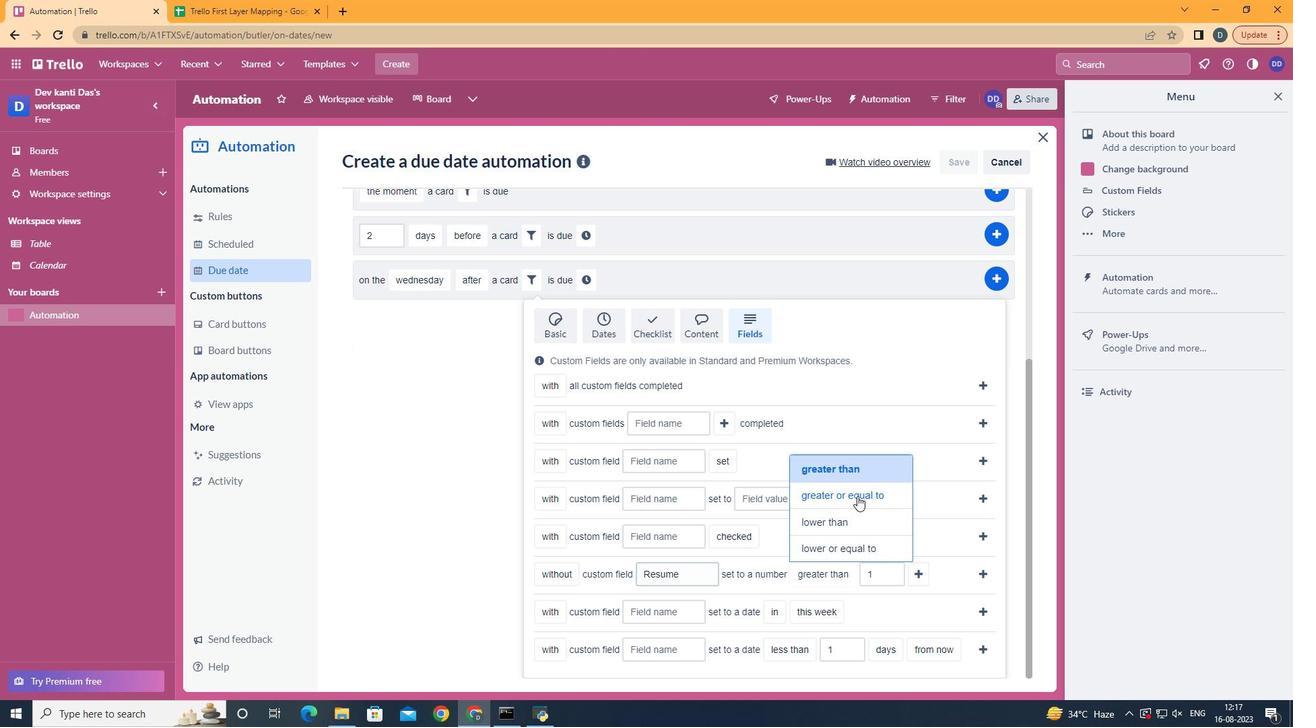 
Action: Mouse moved to (942, 570)
Screenshot: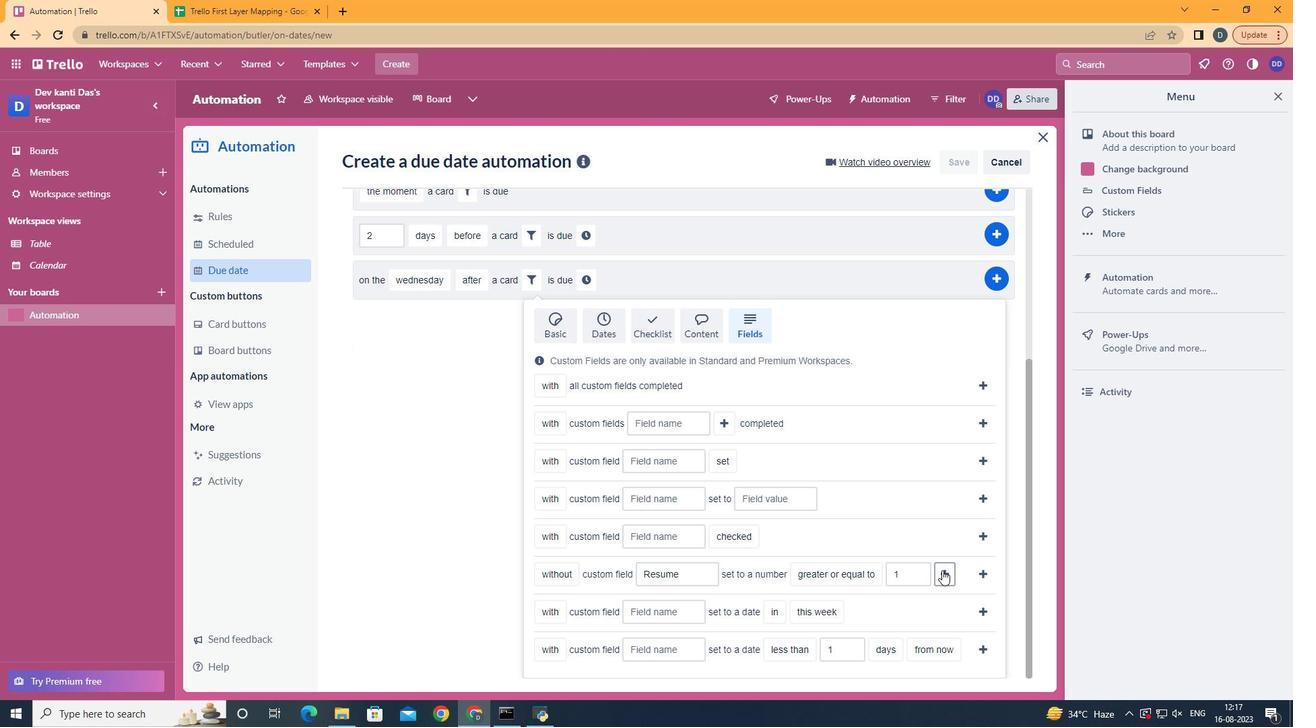 
Action: Mouse pressed left at (942, 570)
Screenshot: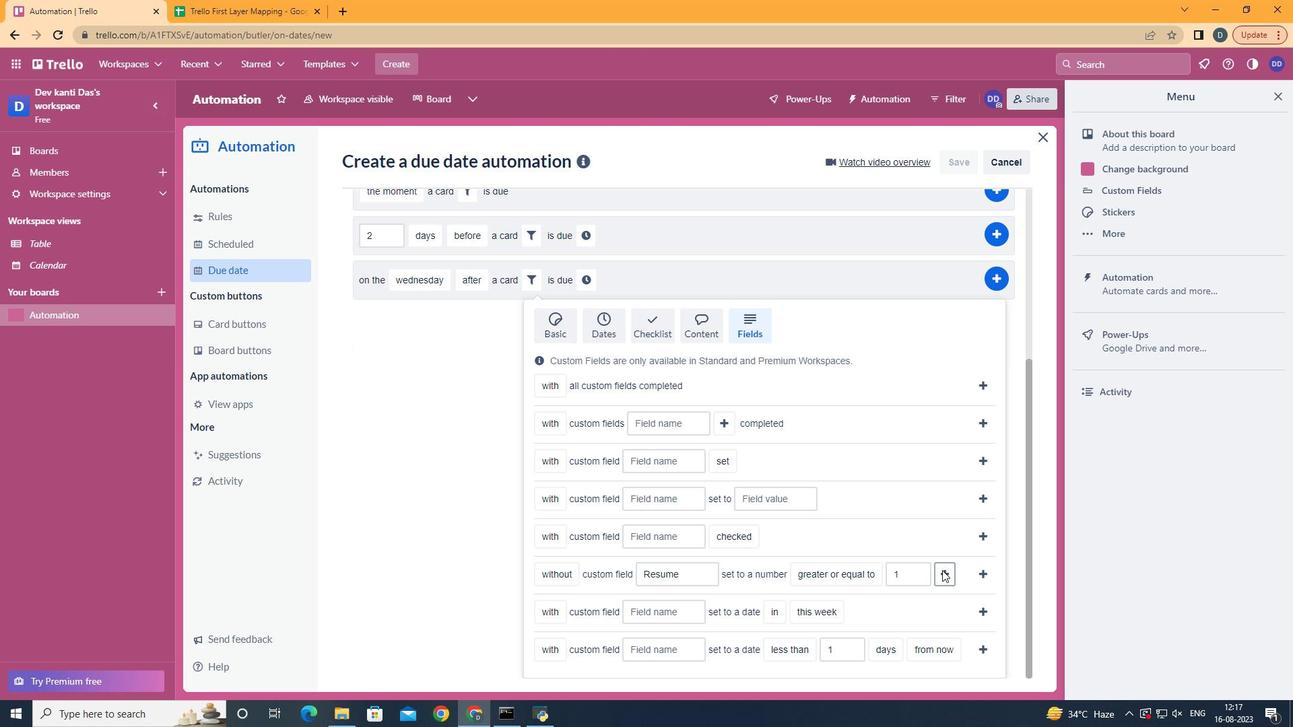 
Action: Mouse moved to (623, 519)
Screenshot: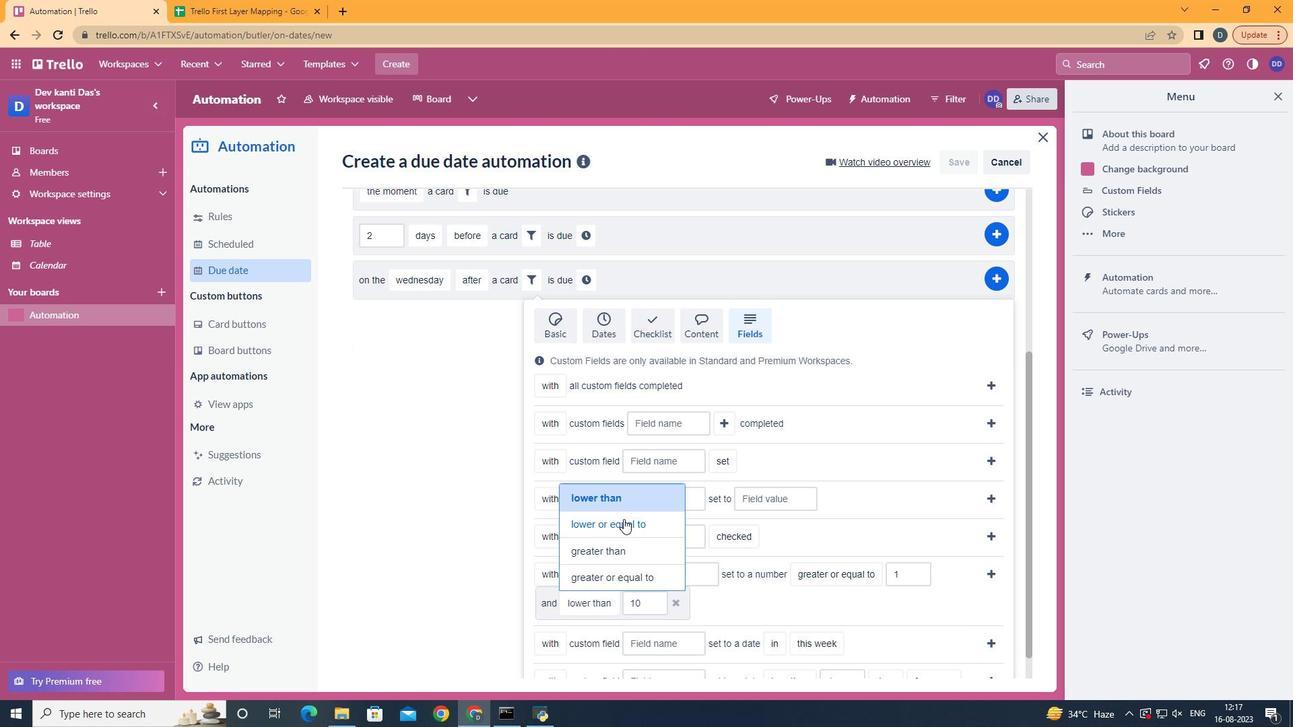 
Action: Mouse pressed left at (623, 519)
Screenshot: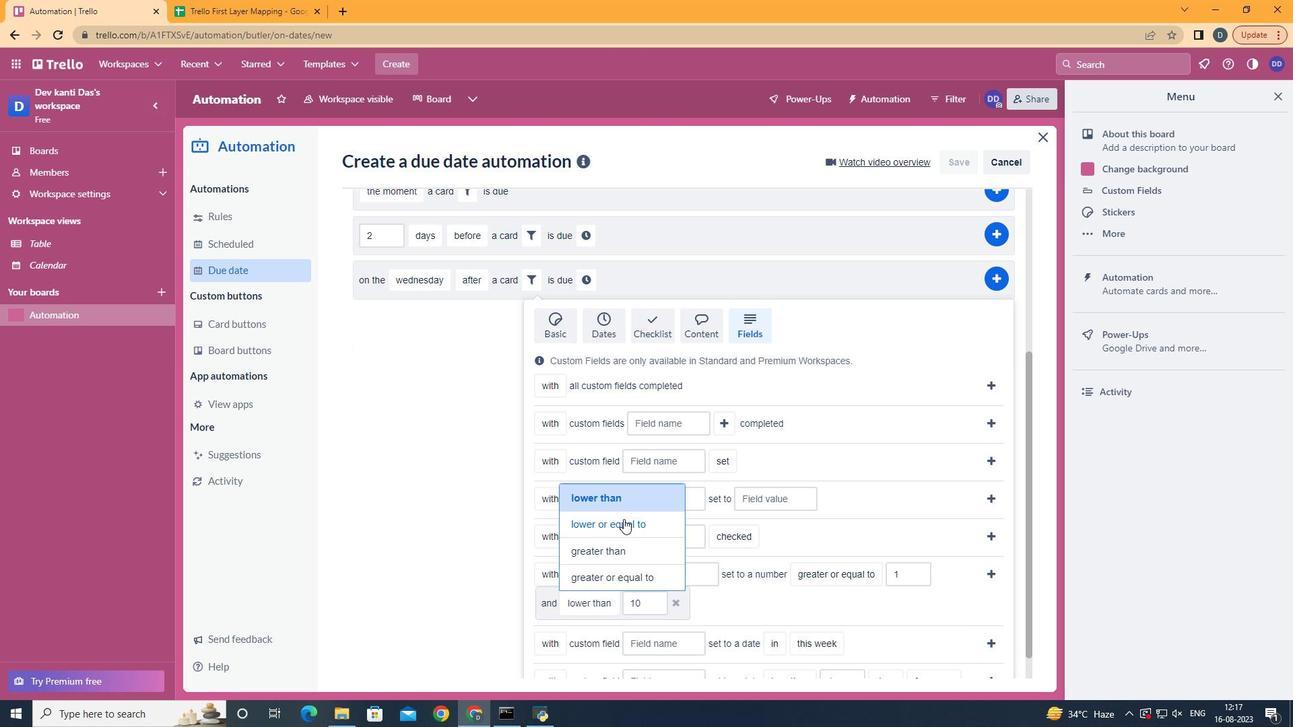 
Action: Mouse moved to (995, 567)
Screenshot: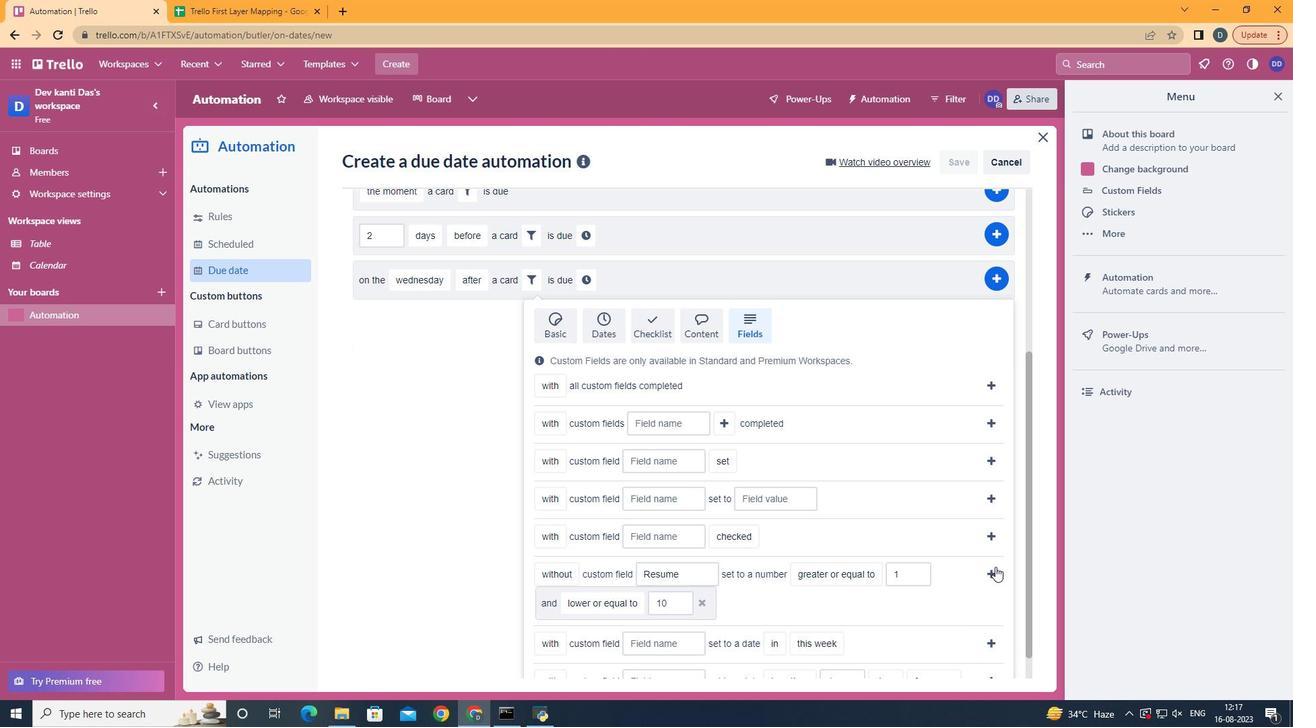 
Action: Mouse pressed left at (995, 567)
Screenshot: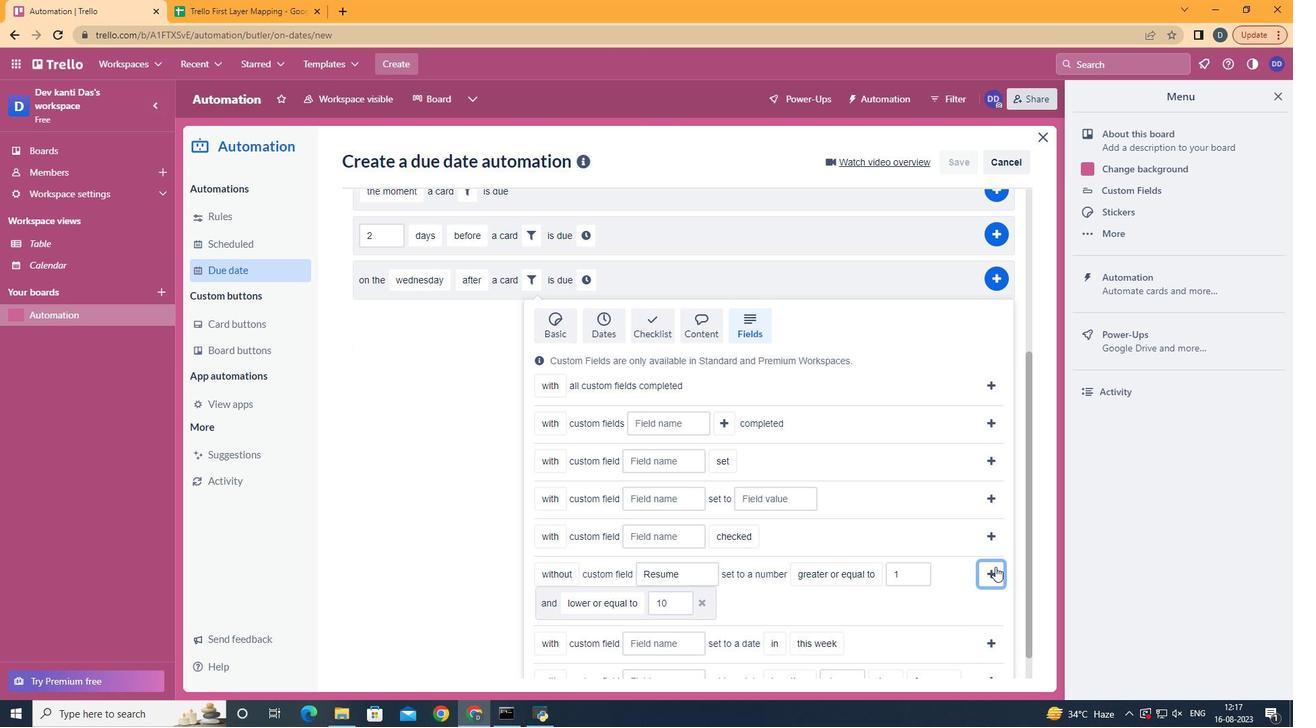 
Action: Mouse moved to (394, 567)
Screenshot: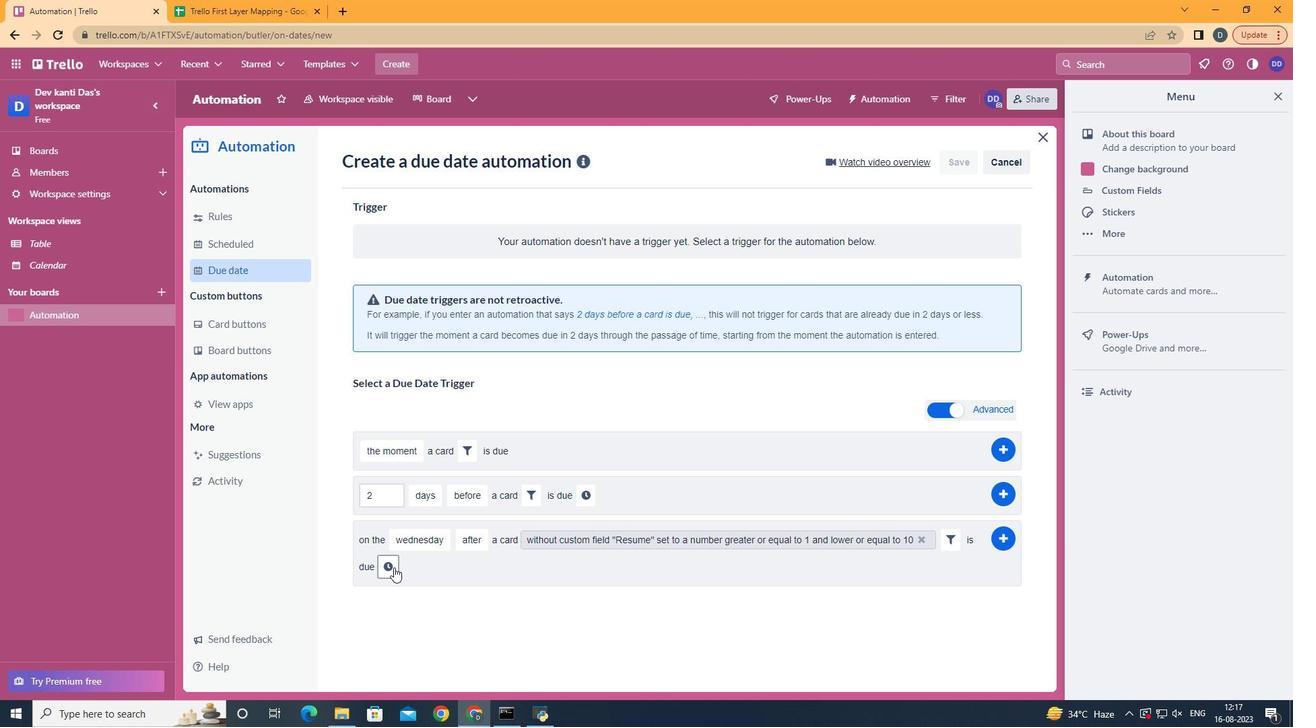 
Action: Mouse pressed left at (394, 567)
Screenshot: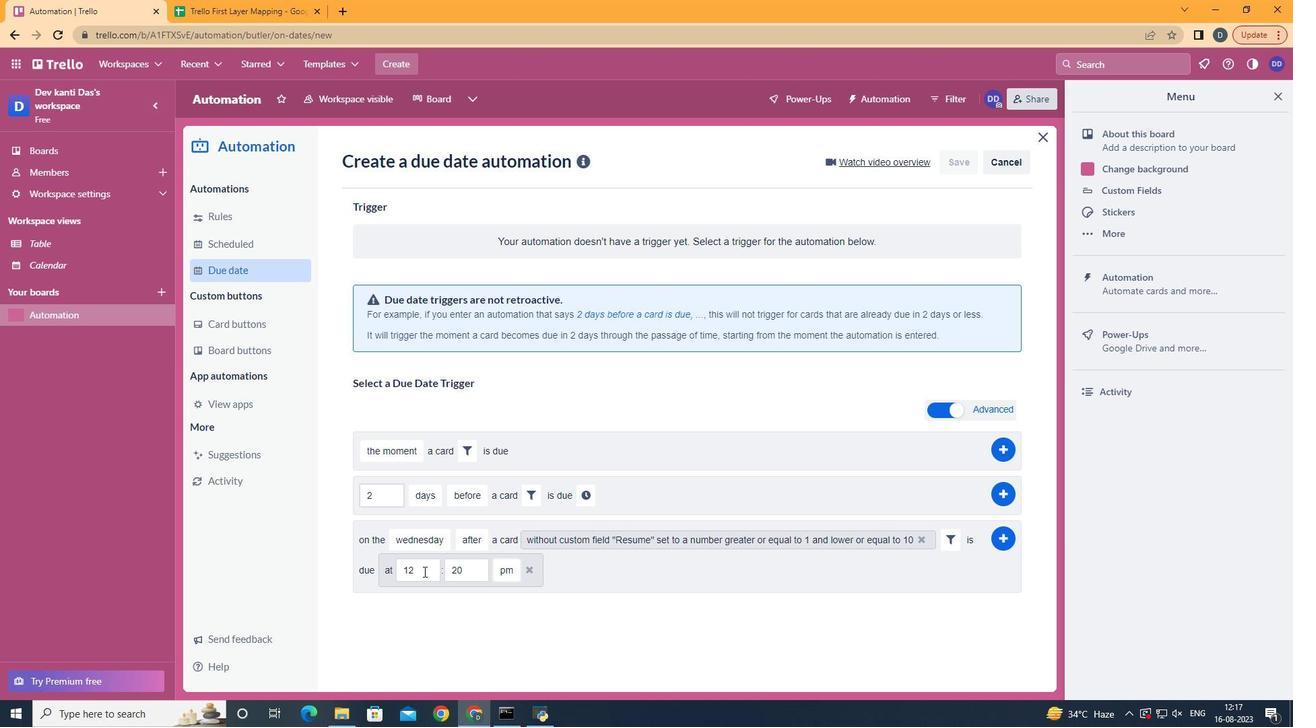 
Action: Mouse moved to (425, 577)
Screenshot: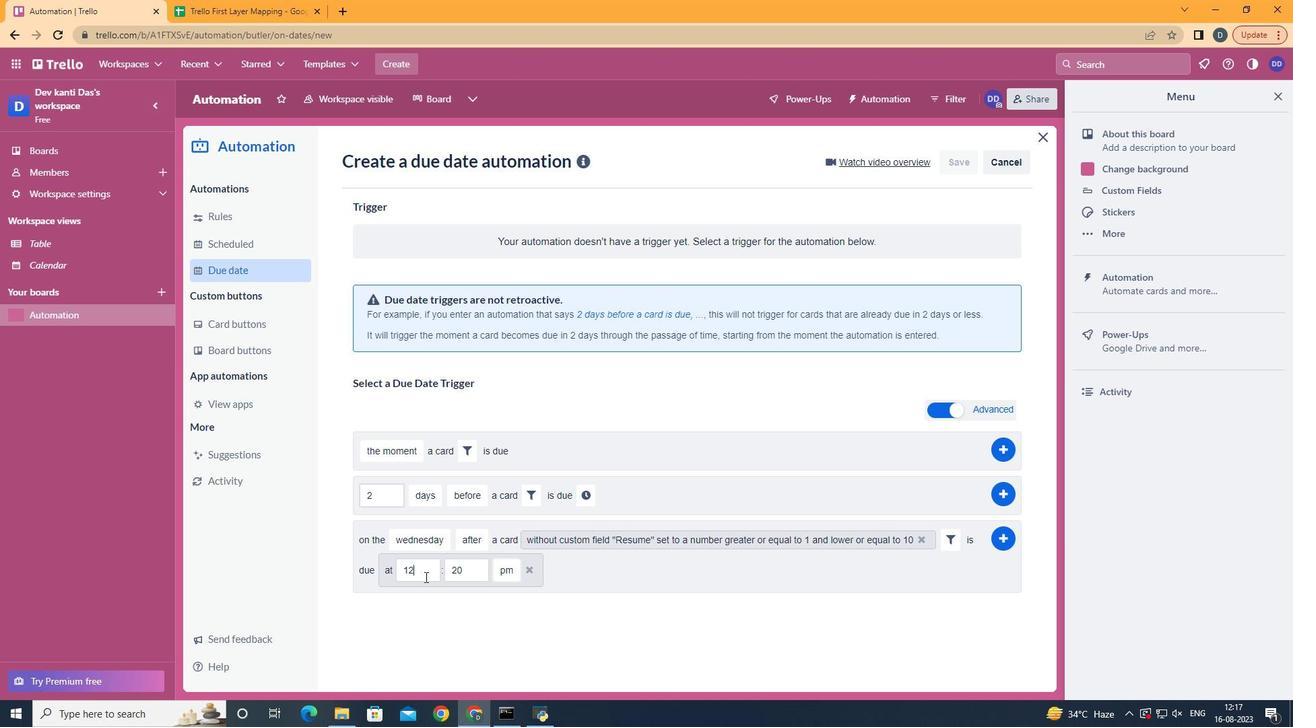 
Action: Mouse pressed left at (425, 577)
Screenshot: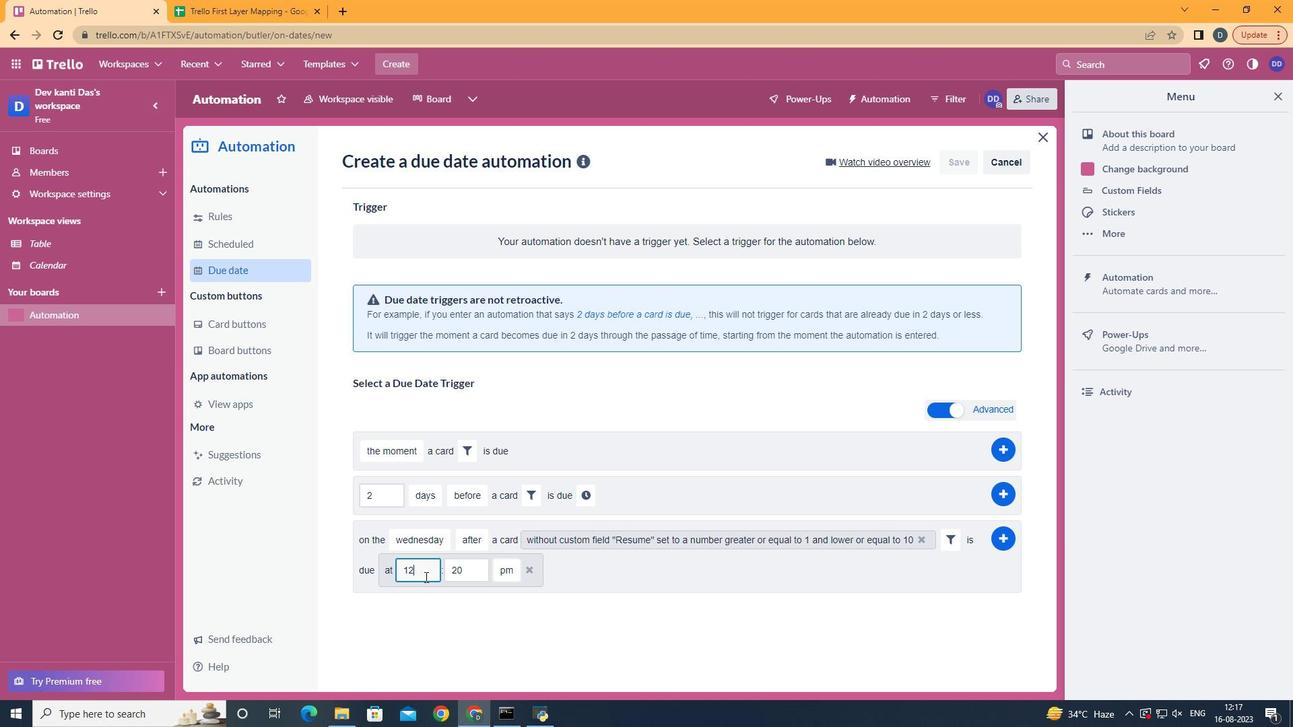 
Action: Key pressed <Key.backspace>1
Screenshot: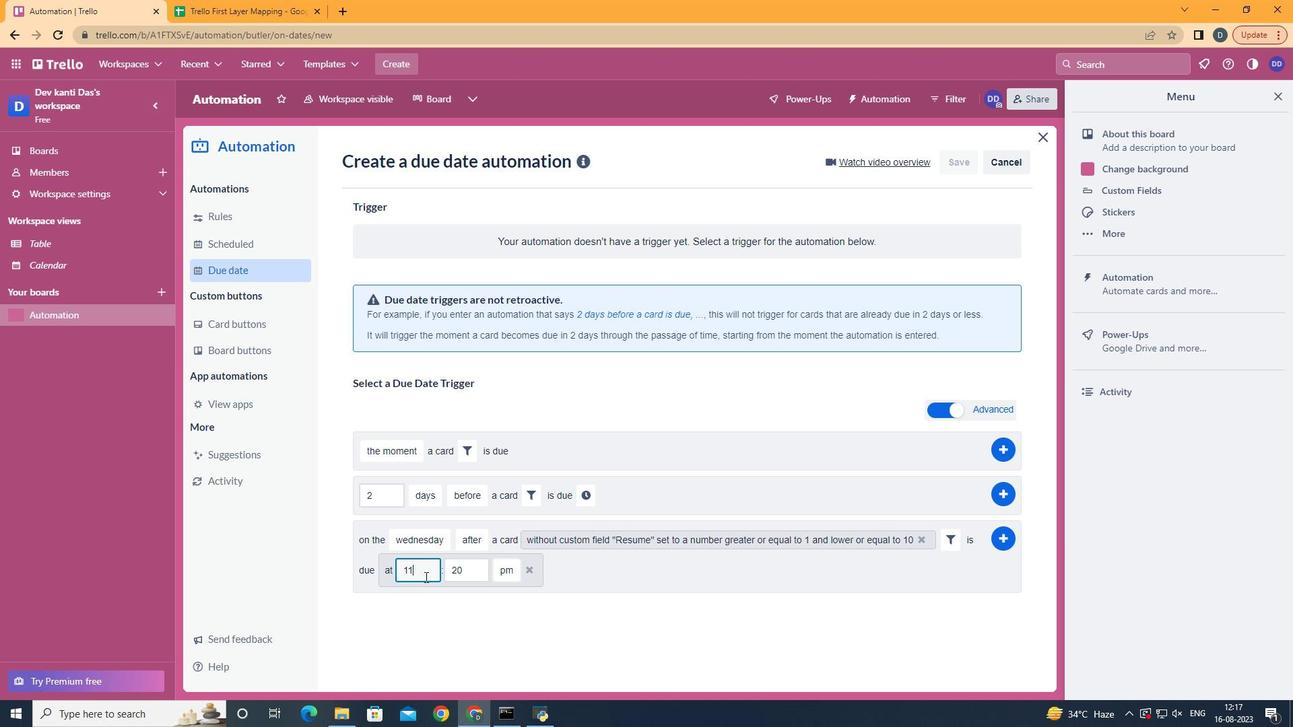 
Action: Mouse moved to (472, 569)
Screenshot: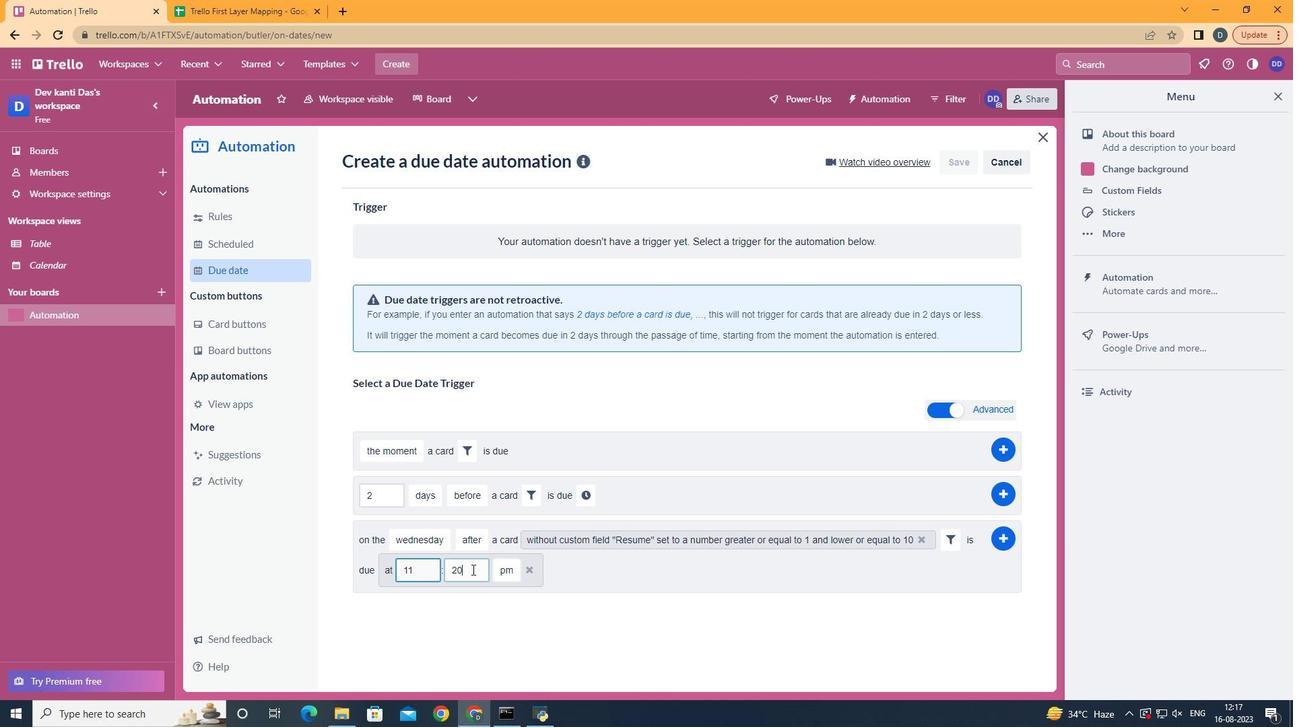 
Action: Mouse pressed left at (472, 569)
Screenshot: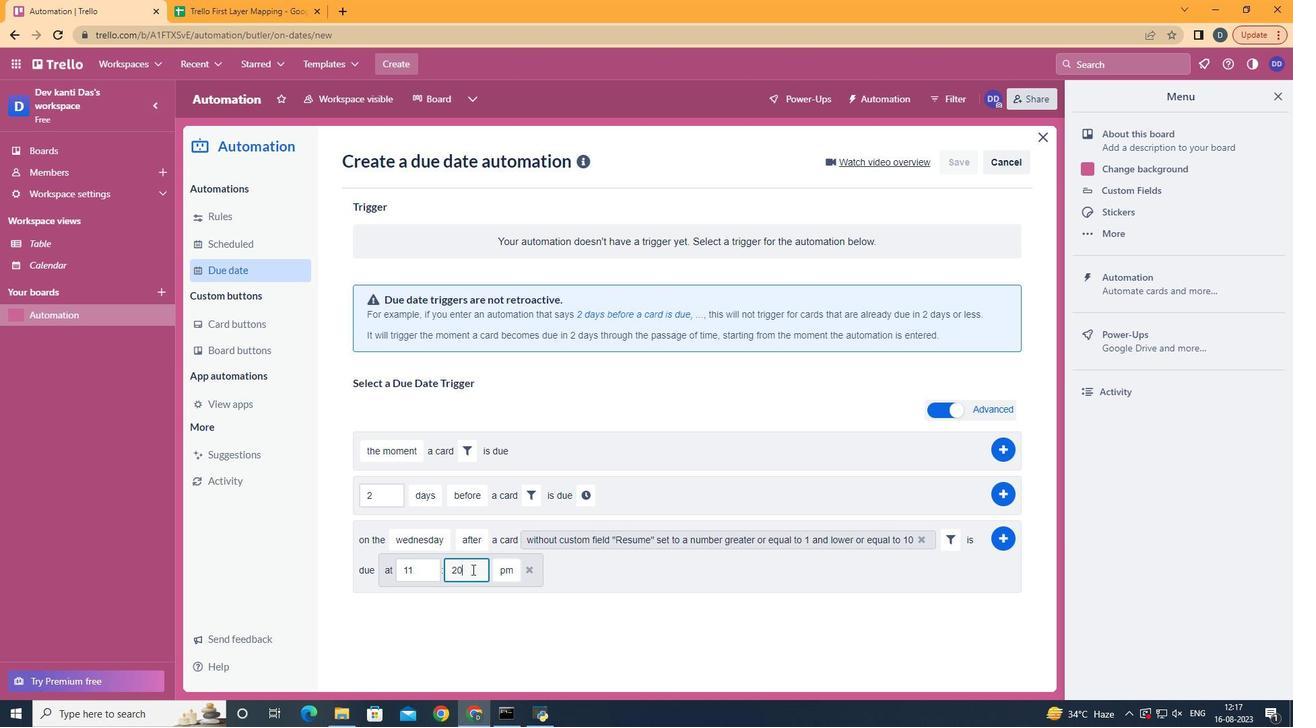 
Action: Key pressed <Key.backspace><Key.backspace>00
Screenshot: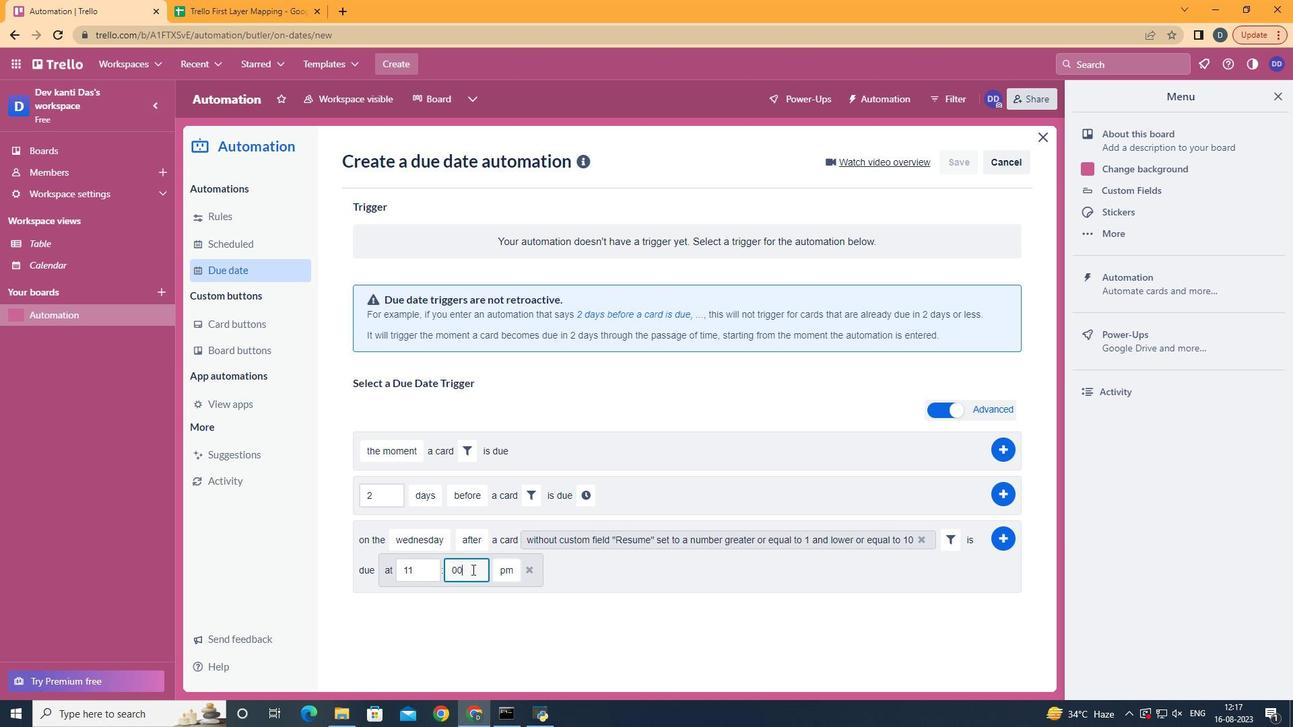 
Action: Mouse moved to (509, 600)
Screenshot: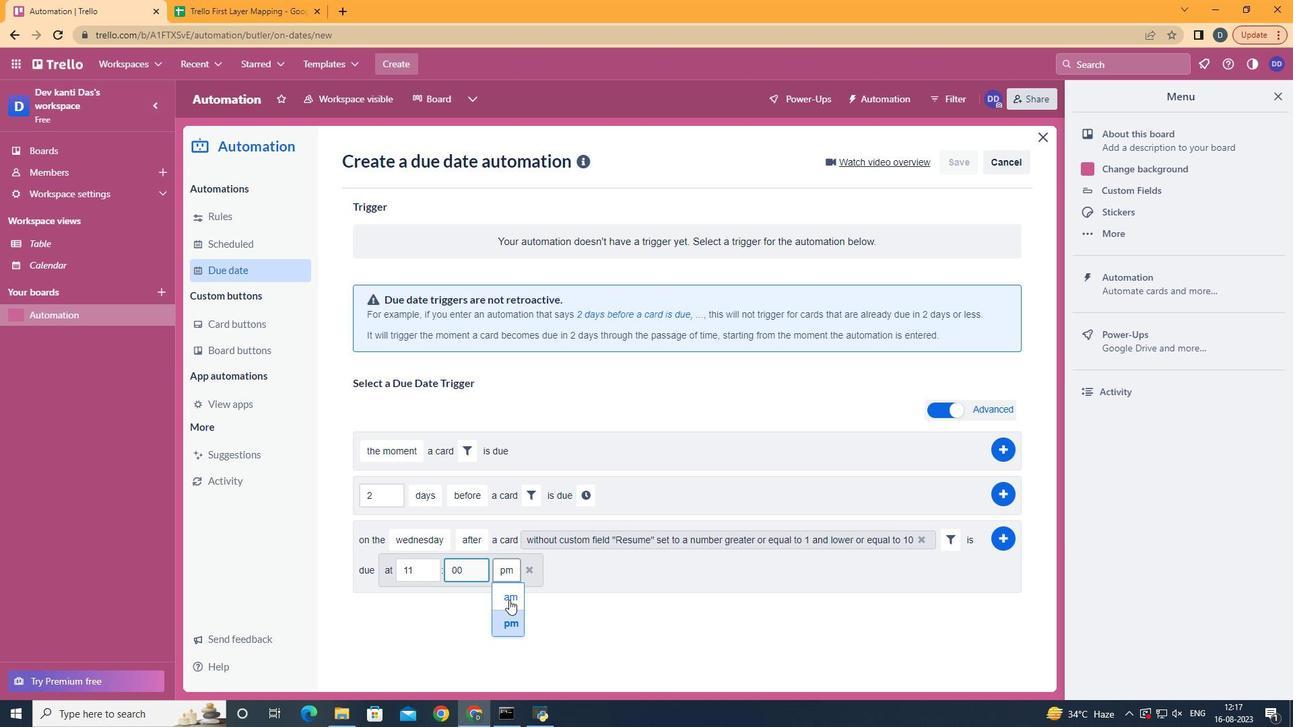 
Action: Mouse pressed left at (509, 600)
Screenshot: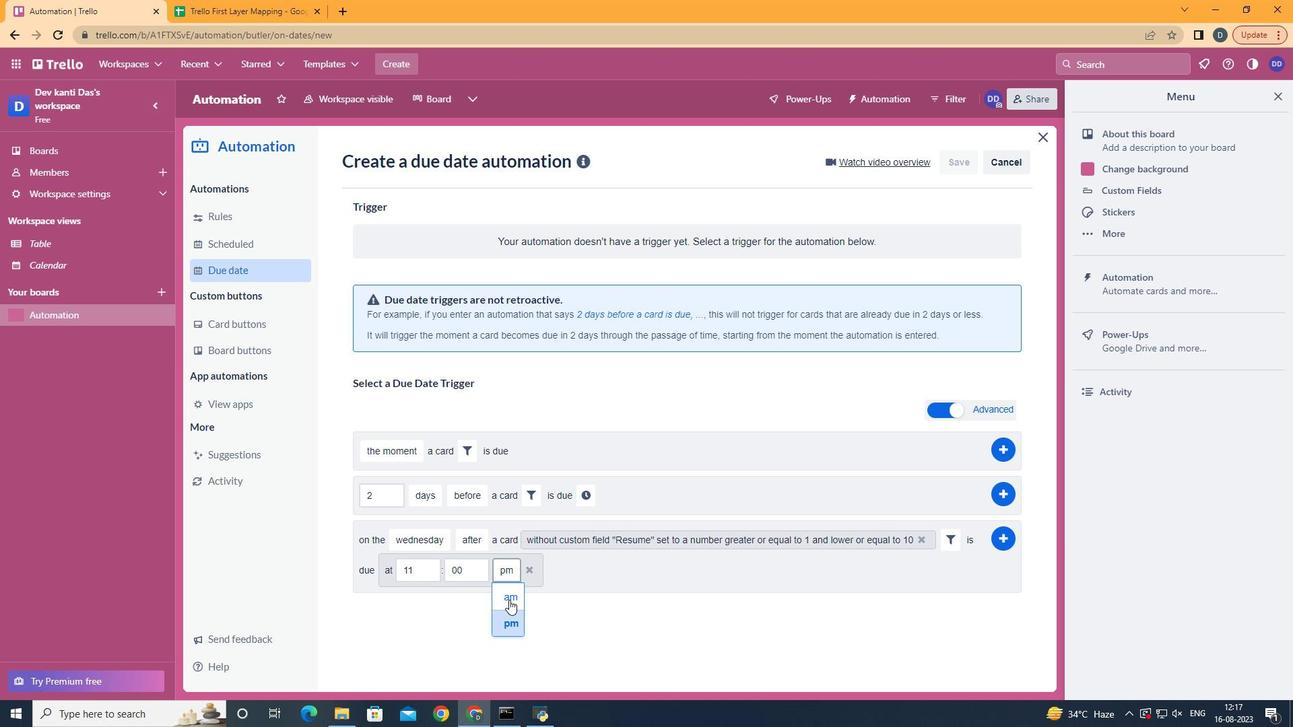 
Action: Mouse moved to (1006, 544)
Screenshot: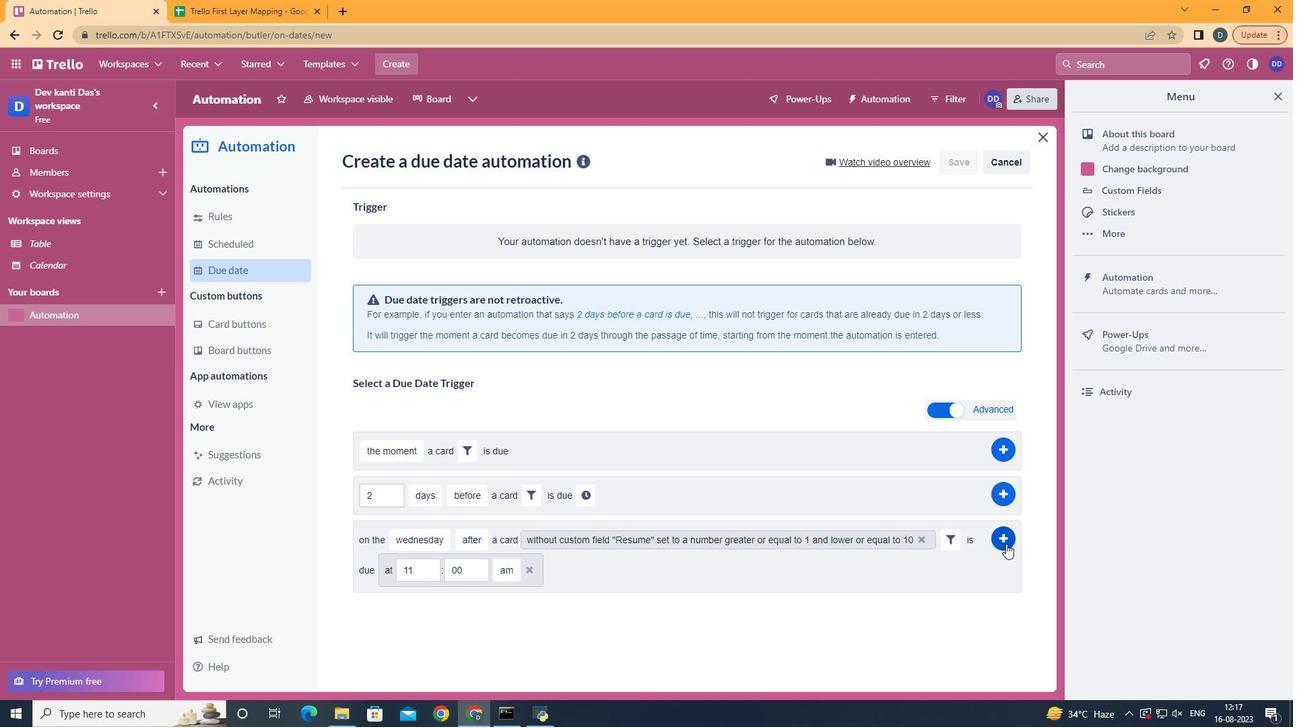 
Action: Mouse pressed left at (1006, 544)
Screenshot: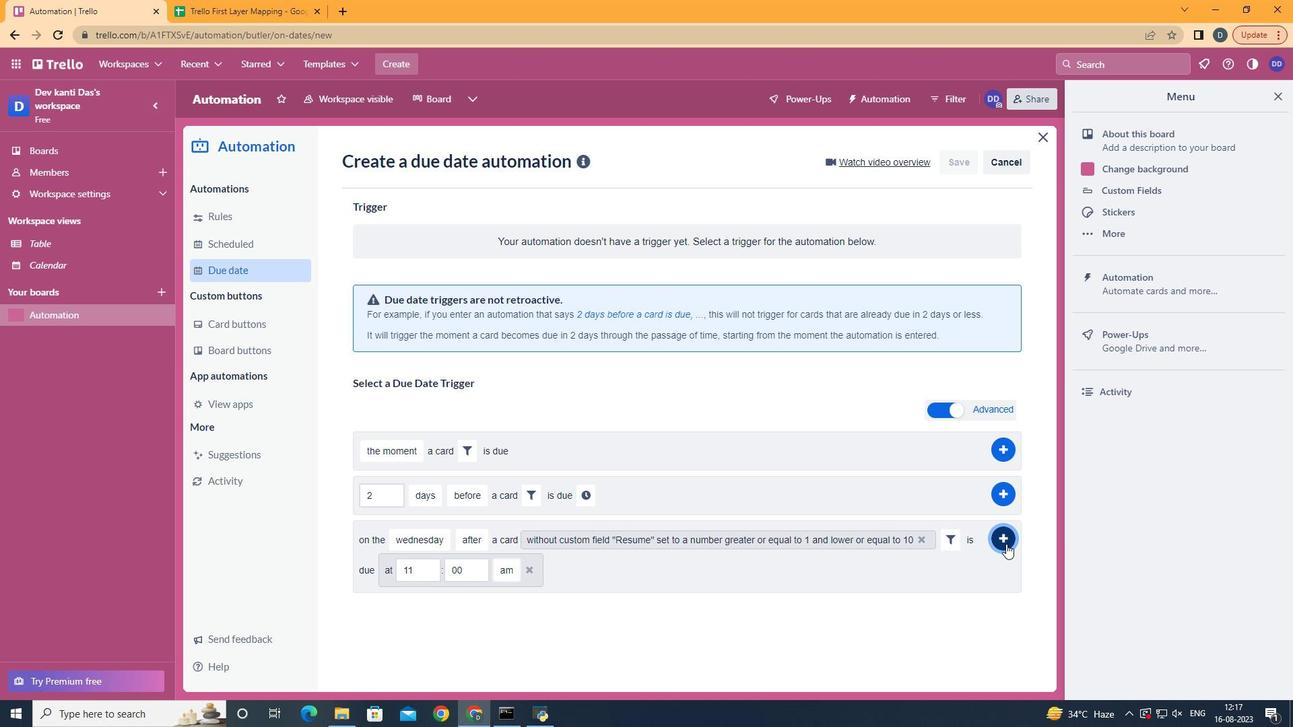 
